 Task: Add a signature Louis Adams containing With gratitude and sincere wishes, Louis Adams to email address softage.3@softage.net and add a folder Sales forecasts
Action: Mouse moved to (184, 134)
Screenshot: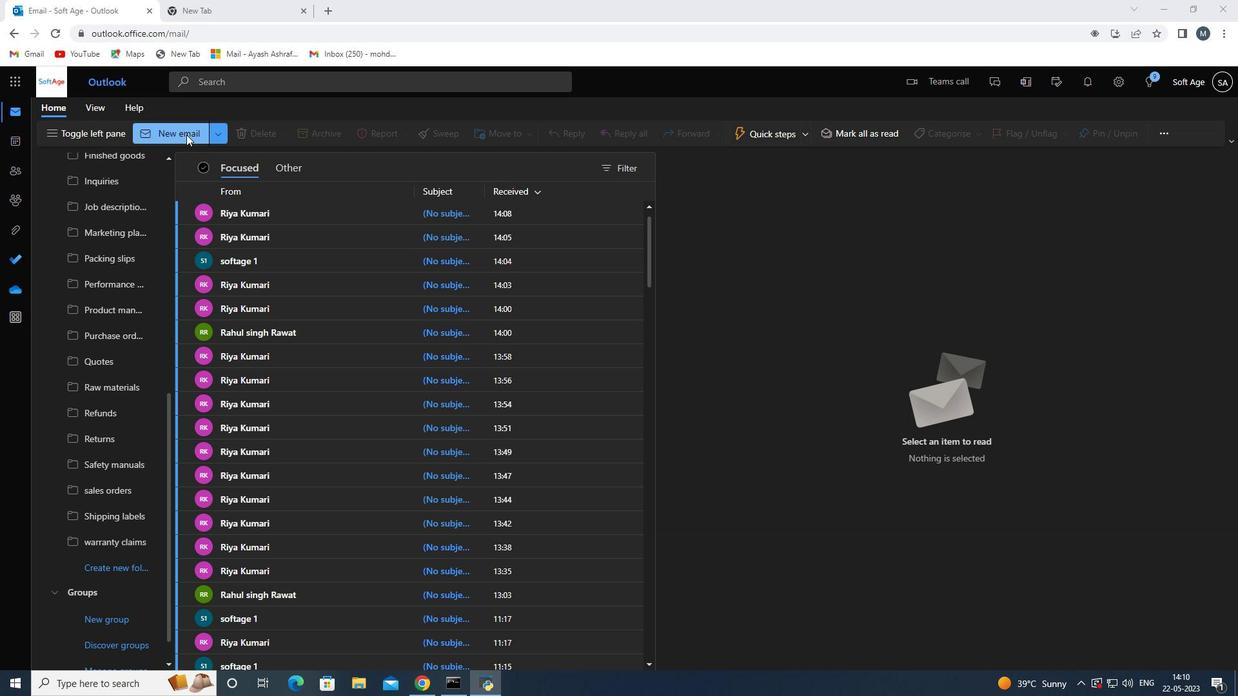 
Action: Mouse pressed left at (184, 134)
Screenshot: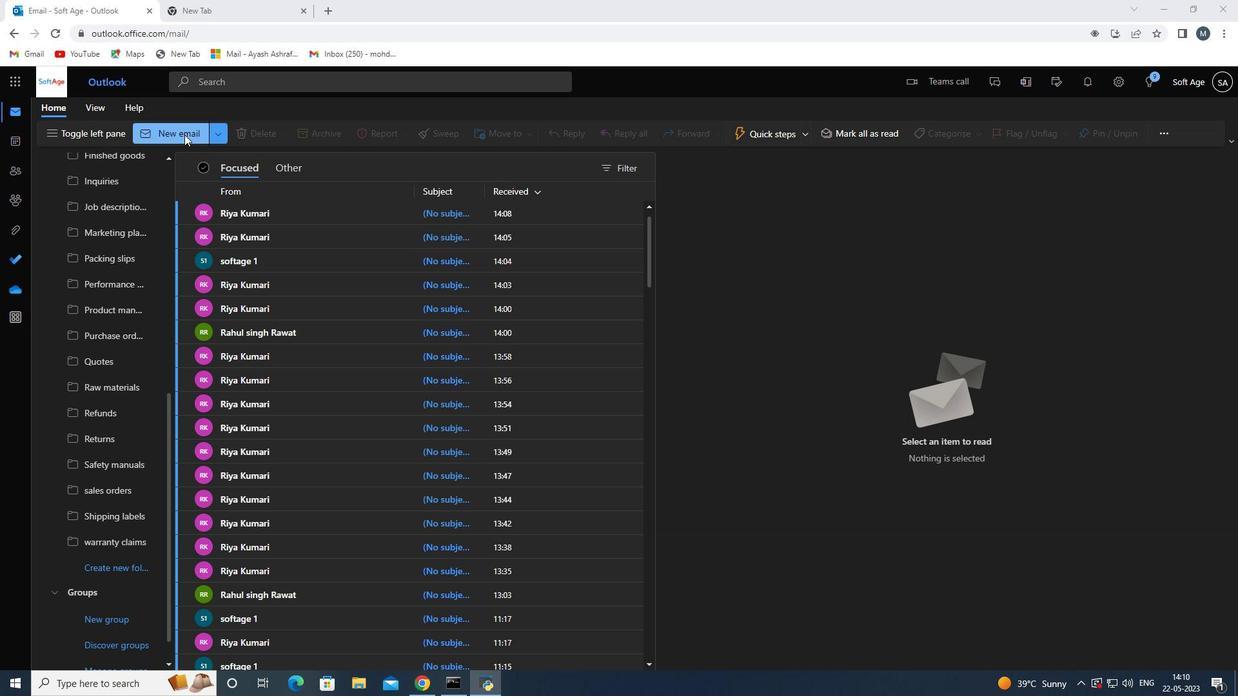 
Action: Mouse moved to (867, 135)
Screenshot: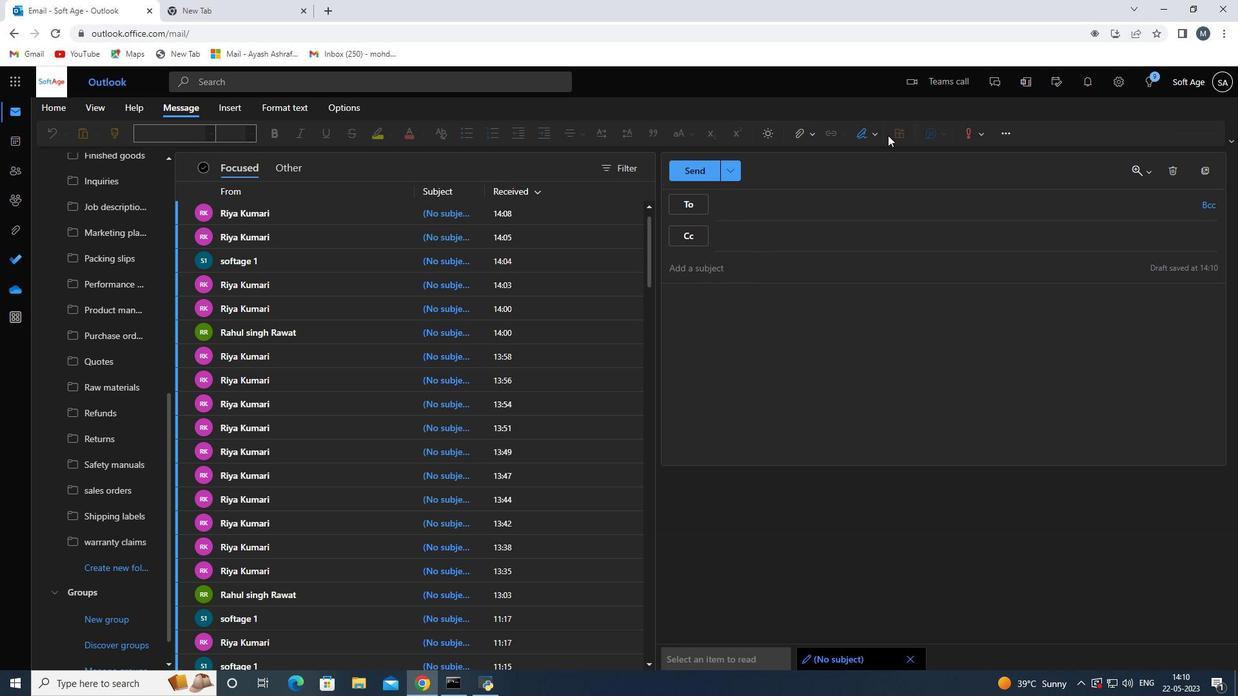 
Action: Mouse pressed left at (867, 135)
Screenshot: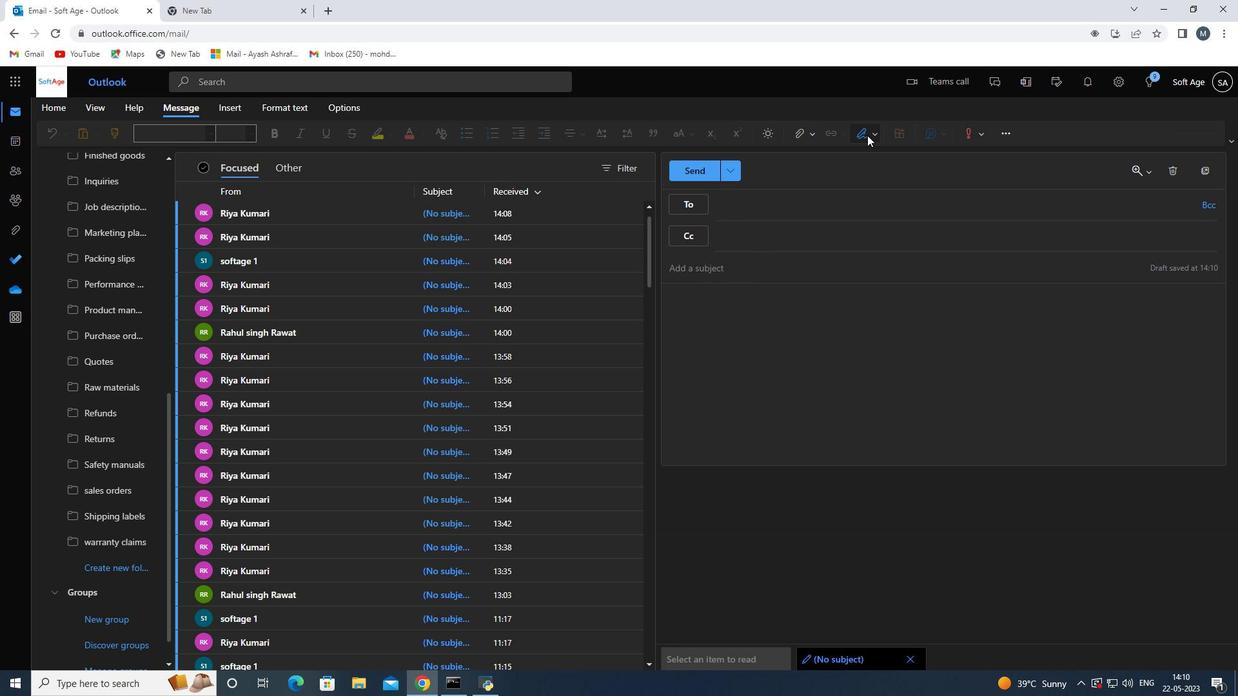 
Action: Mouse moved to (853, 182)
Screenshot: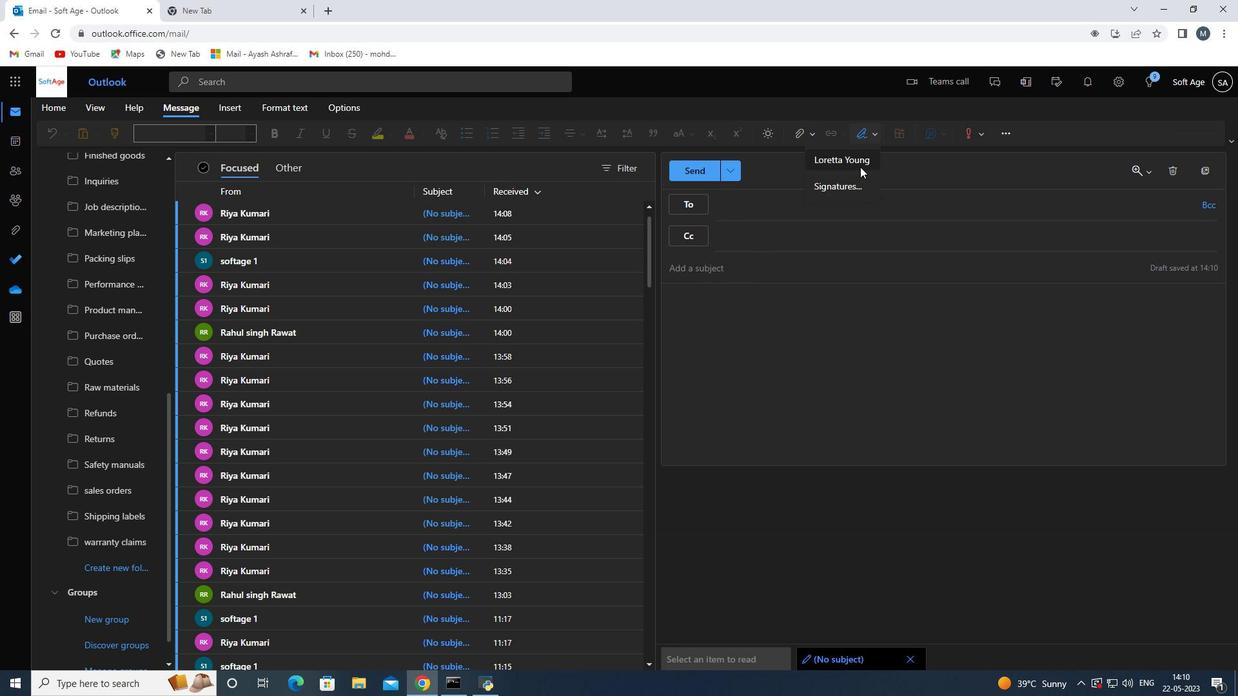 
Action: Mouse pressed left at (853, 182)
Screenshot: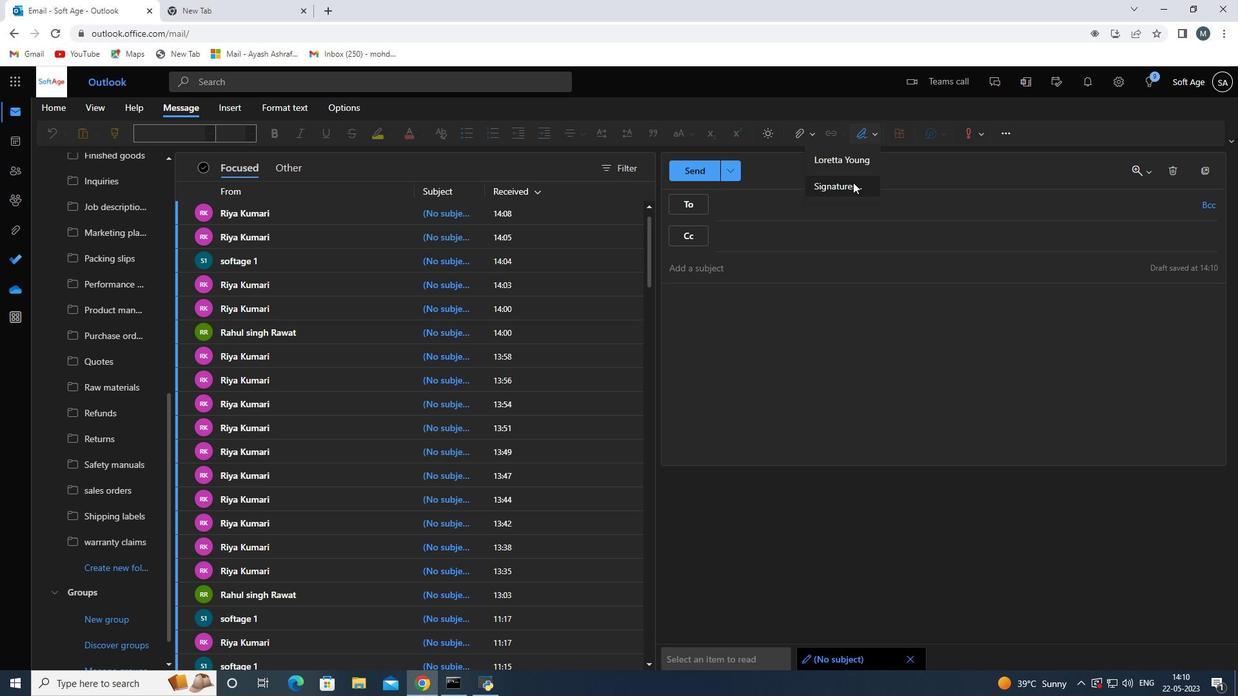 
Action: Mouse moved to (892, 217)
Screenshot: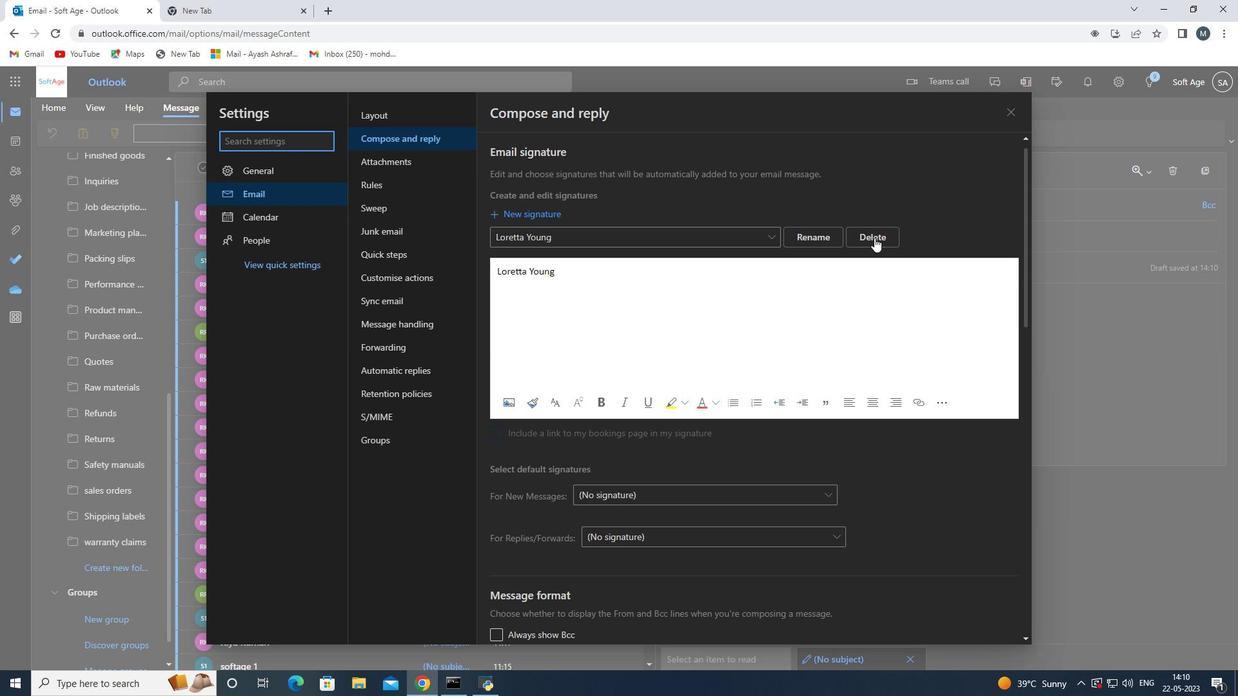 
Action: Mouse pressed left at (892, 217)
Screenshot: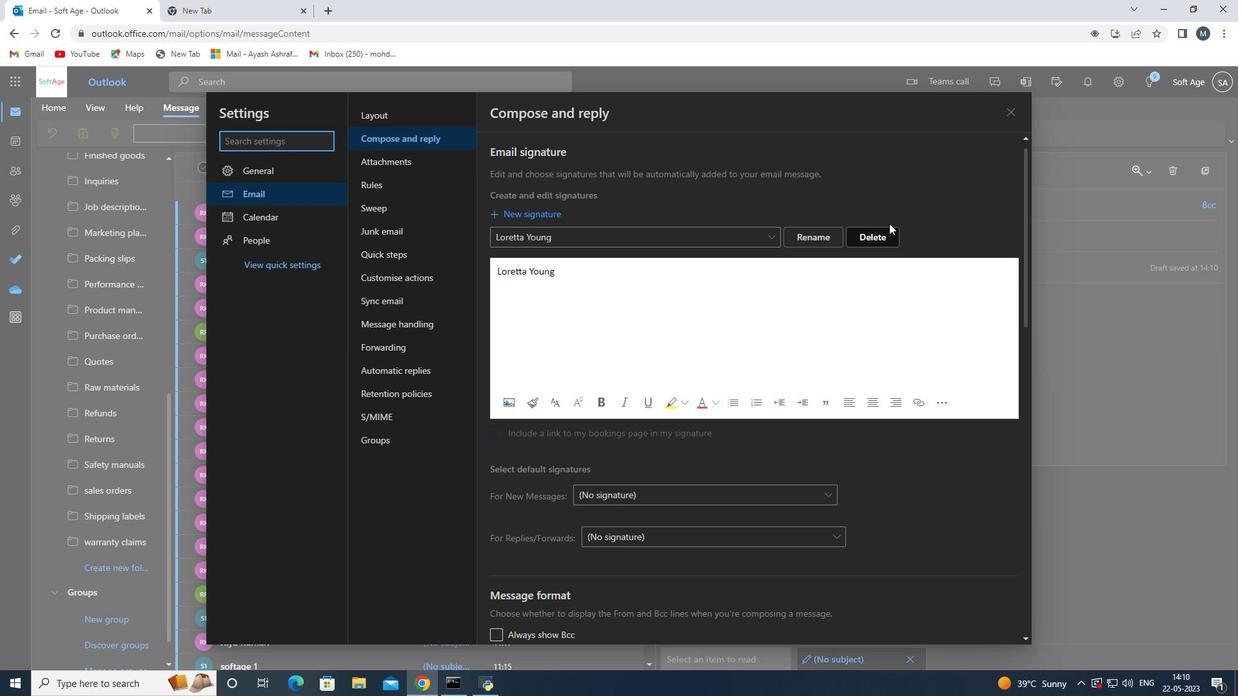 
Action: Mouse moved to (878, 237)
Screenshot: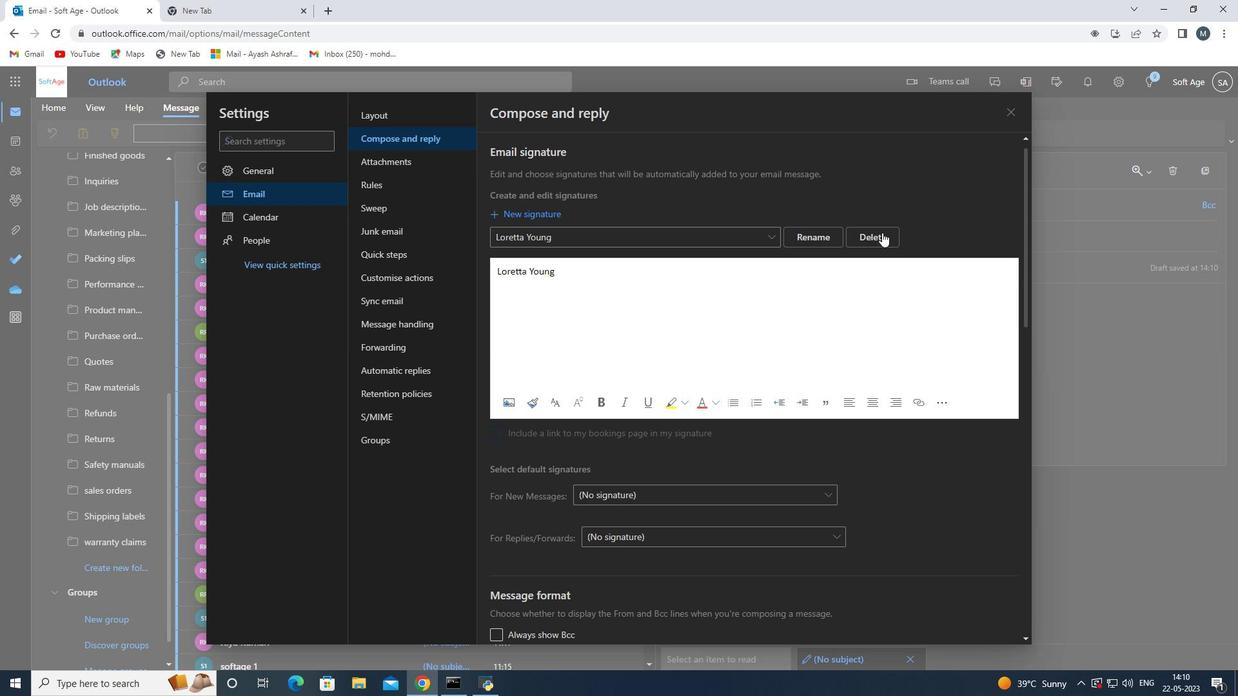 
Action: Mouse pressed left at (878, 237)
Screenshot: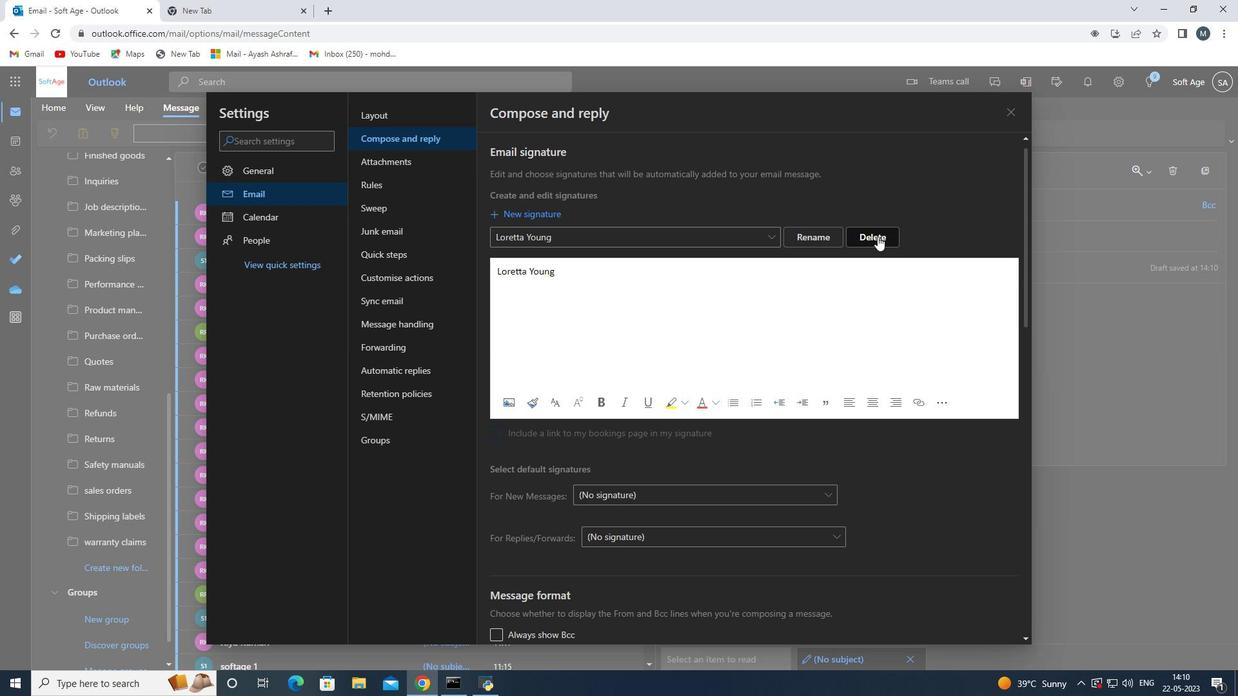 
Action: Mouse moved to (547, 214)
Screenshot: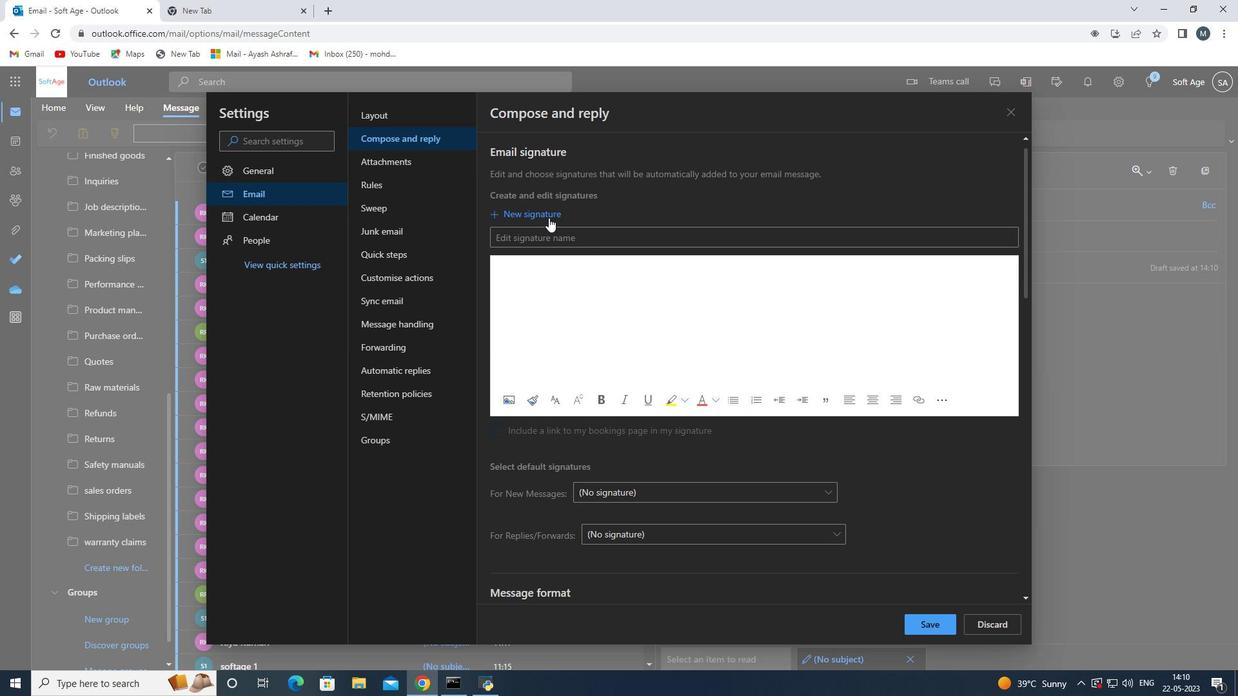 
Action: Mouse pressed left at (547, 214)
Screenshot: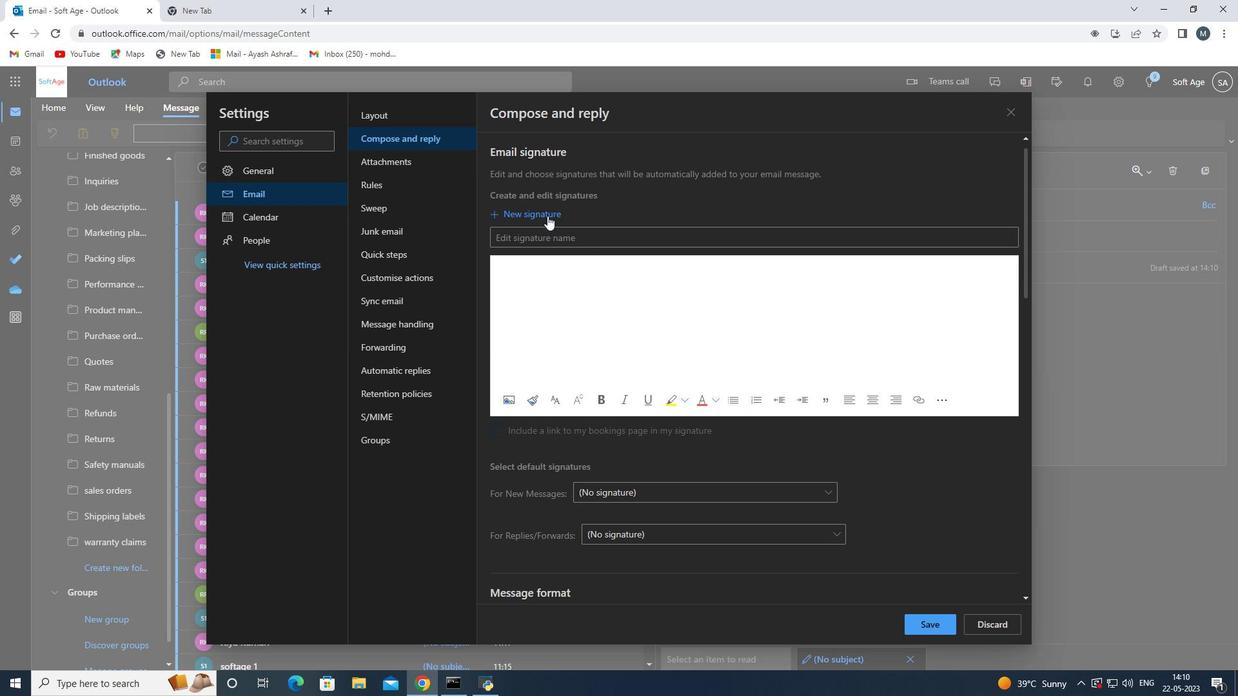
Action: Mouse moved to (545, 233)
Screenshot: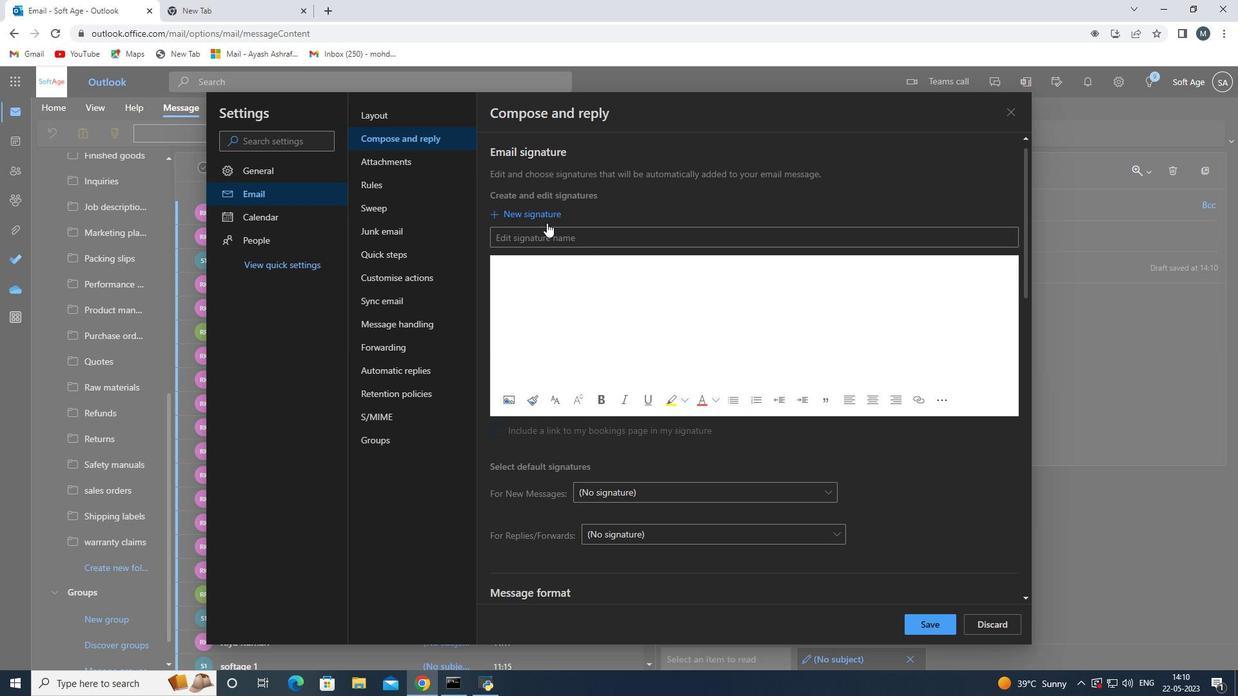 
Action: Mouse pressed left at (545, 233)
Screenshot: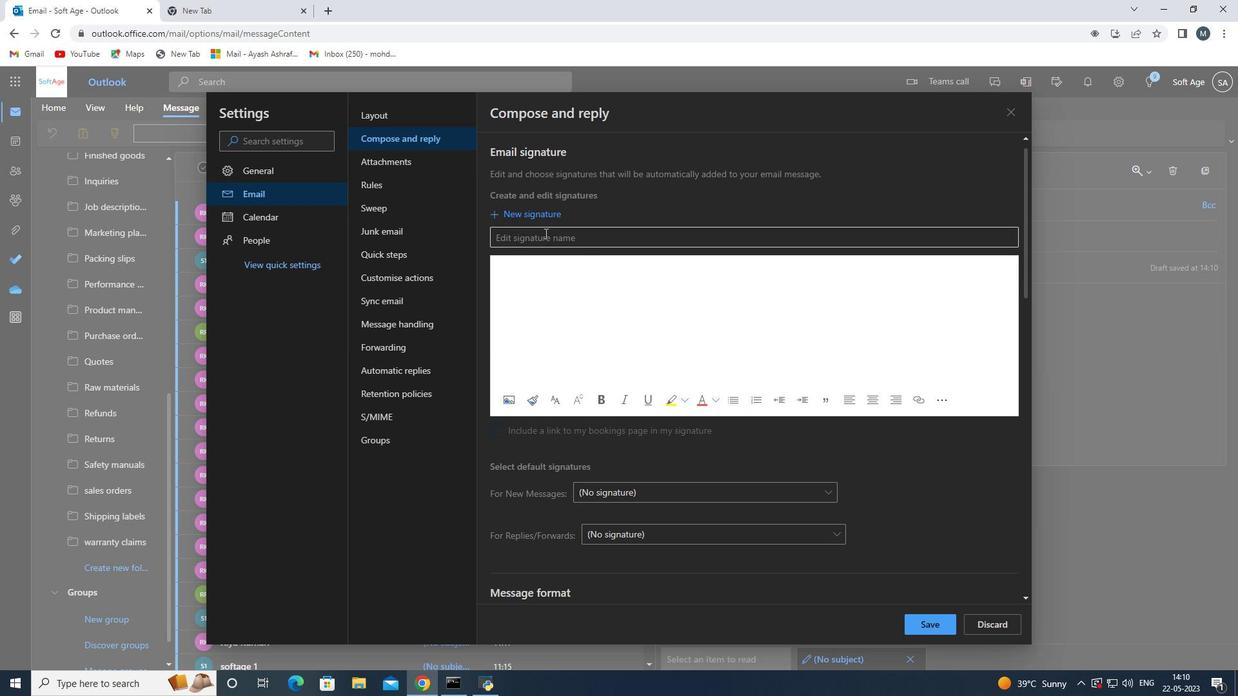 
Action: Key pressed <Key.shift>Louis<Key.space><Key.shift><Key.shift><Key.shift><Key.shift><Key.shift><Key.shift><Key.shift><Key.shift><Key.shift><Key.shift><Key.shift>Adams<Key.space>
Screenshot: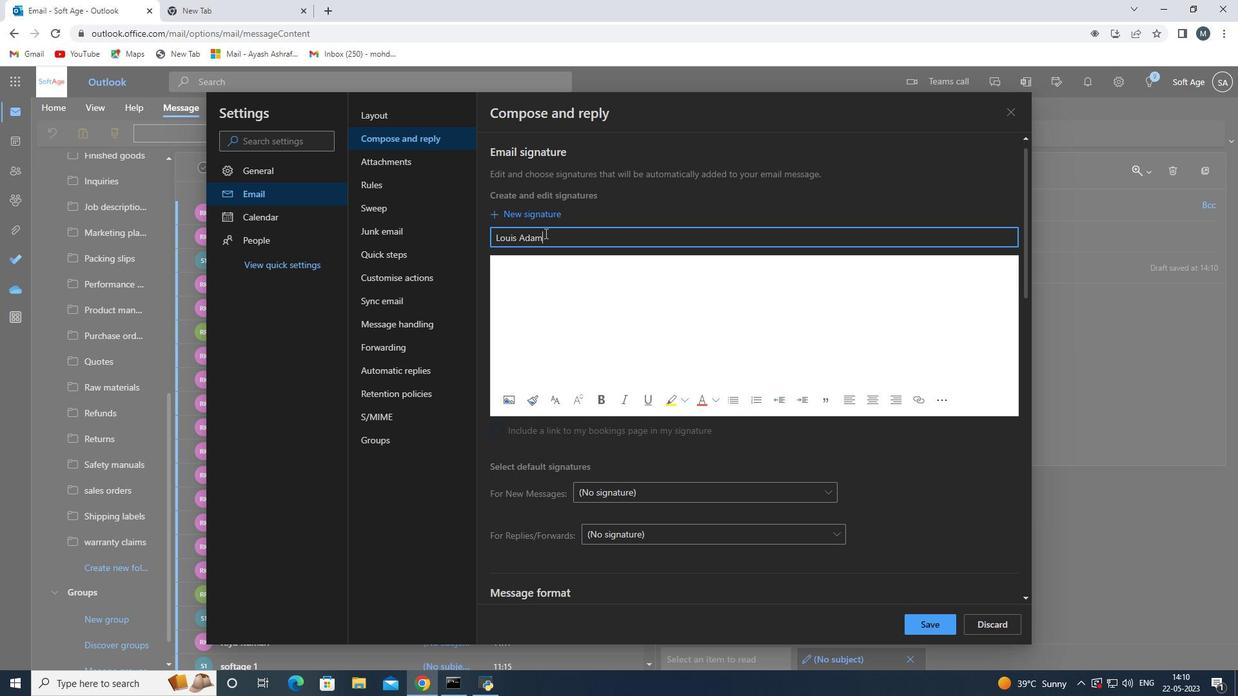
Action: Mouse moved to (538, 279)
Screenshot: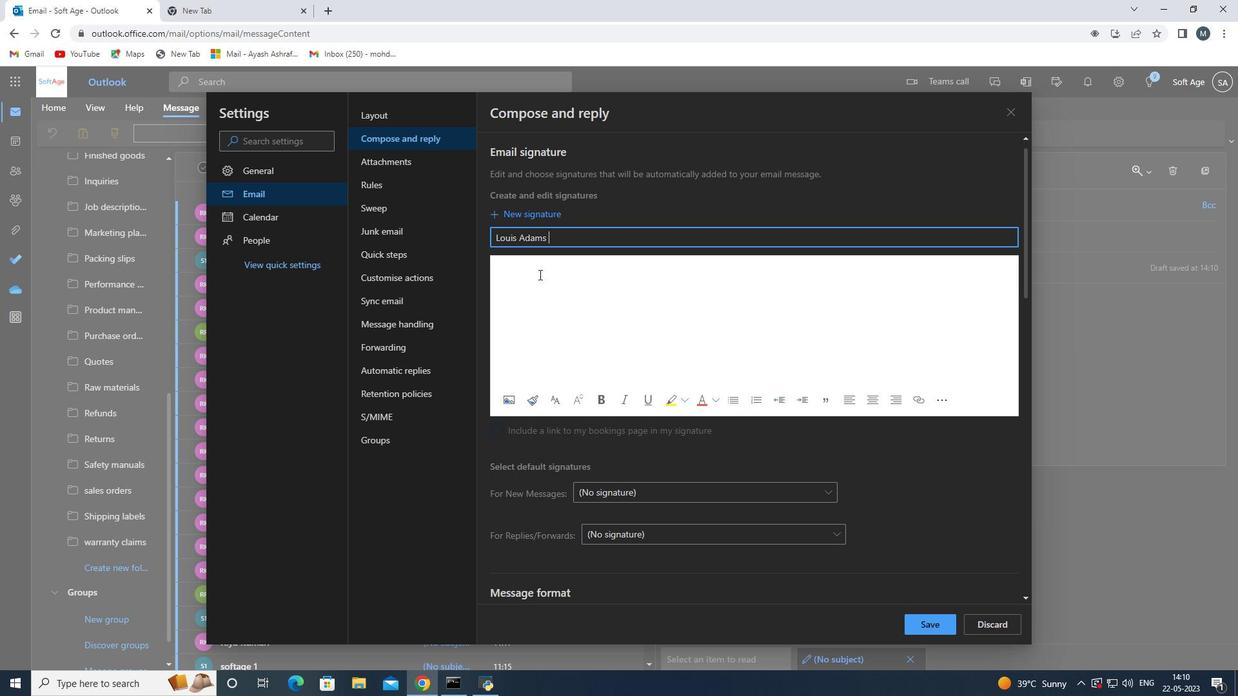 
Action: Mouse pressed left at (538, 279)
Screenshot: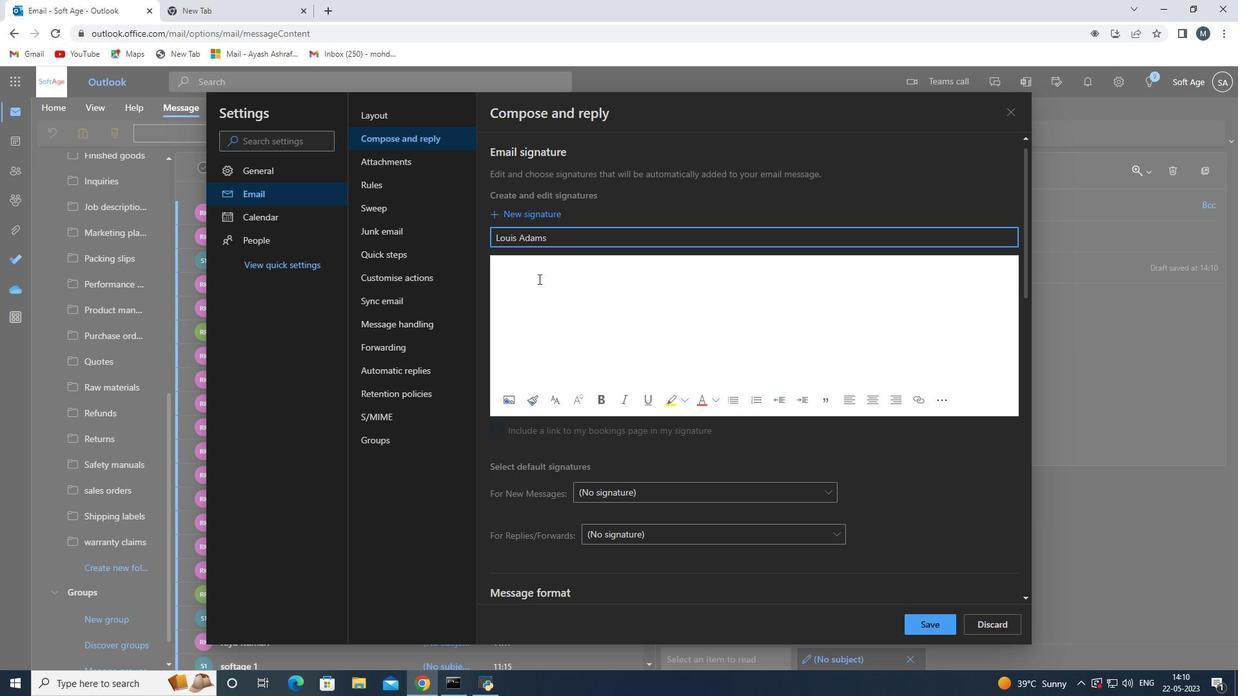 
Action: Mouse moved to (538, 279)
Screenshot: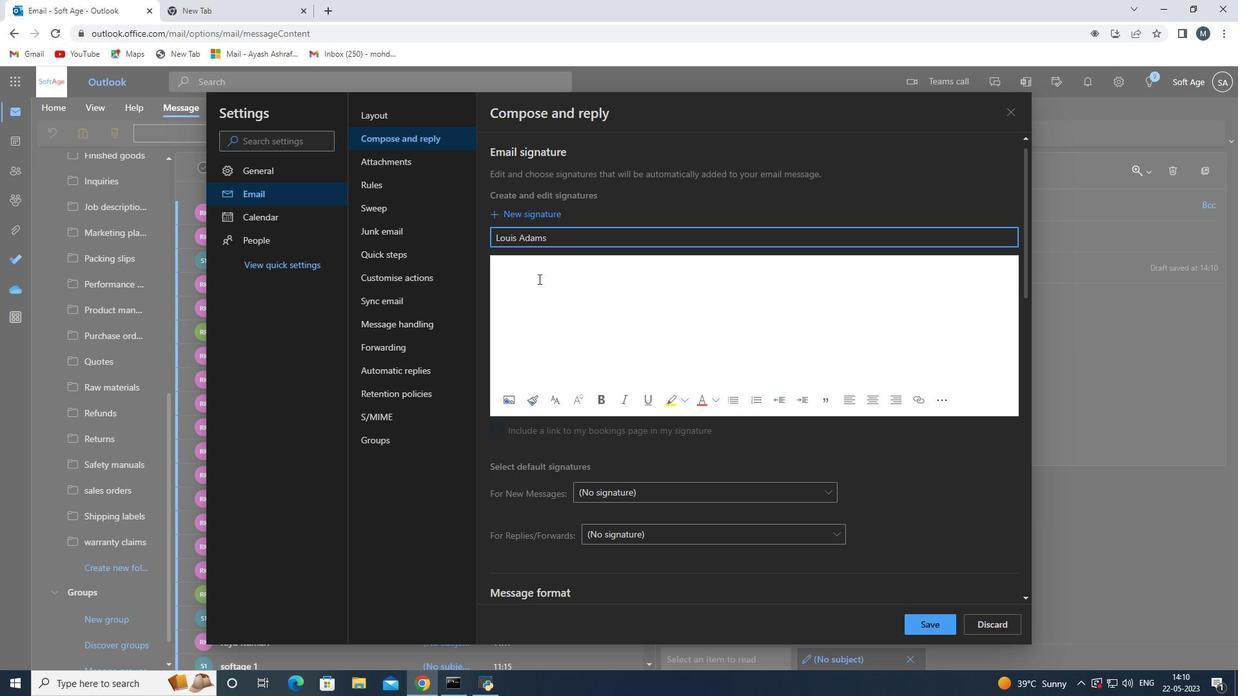 
Action: Key pressed <Key.shift>louis<Key.space><Key.shift>Adams<Key.space>
Screenshot: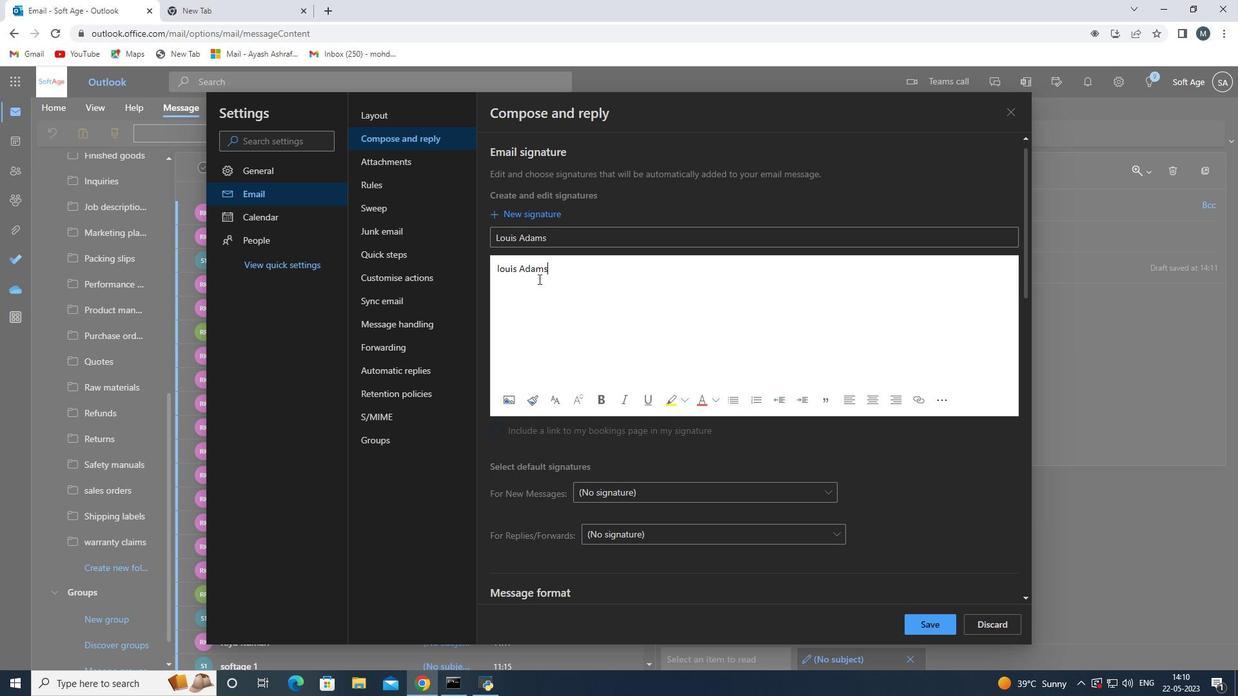 
Action: Mouse moved to (940, 620)
Screenshot: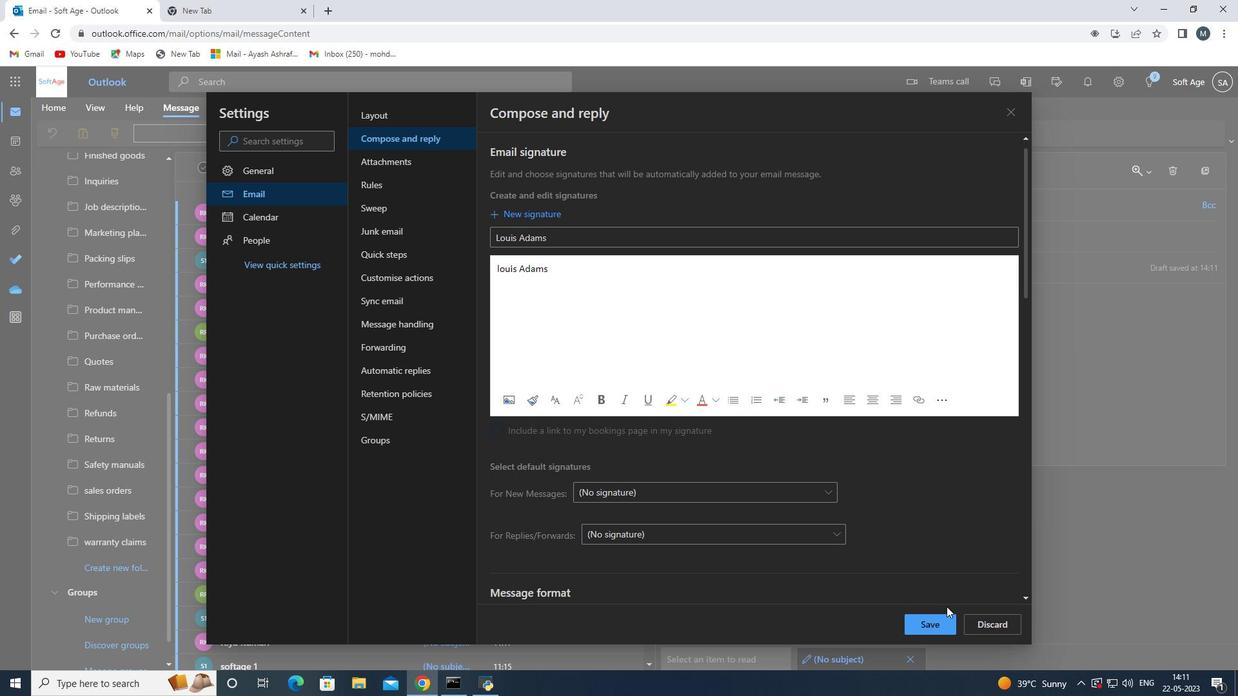 
Action: Mouse pressed left at (940, 620)
Screenshot: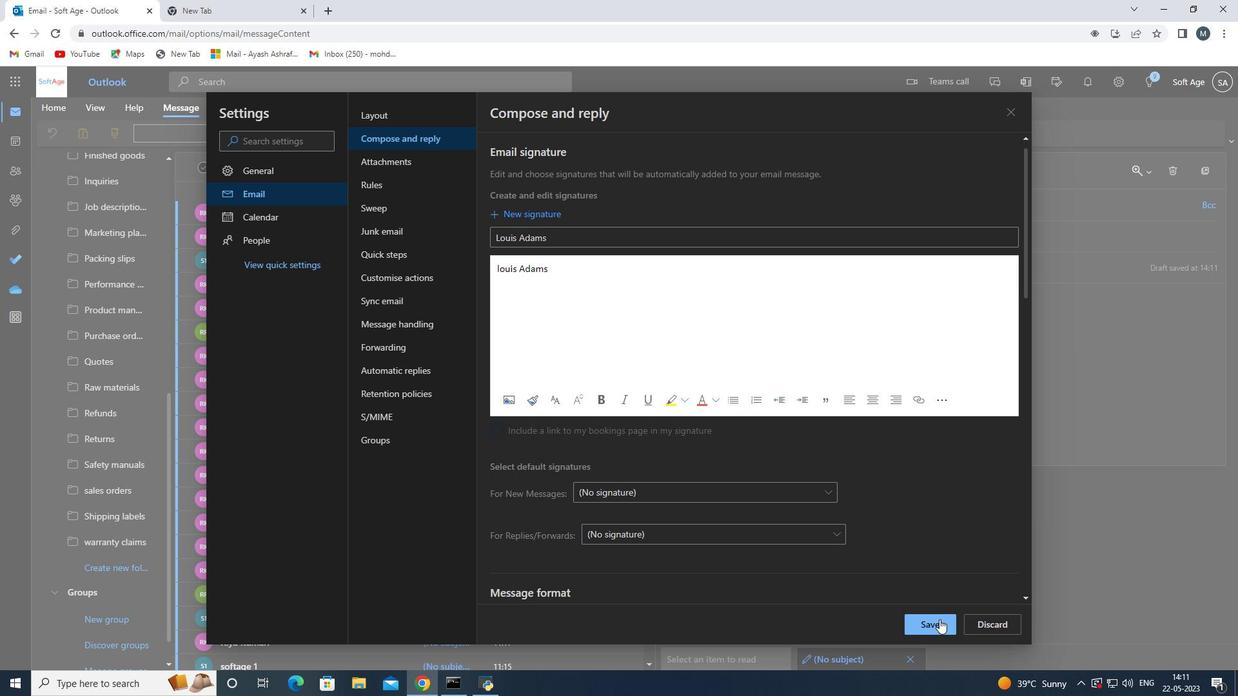 
Action: Mouse moved to (740, 298)
Screenshot: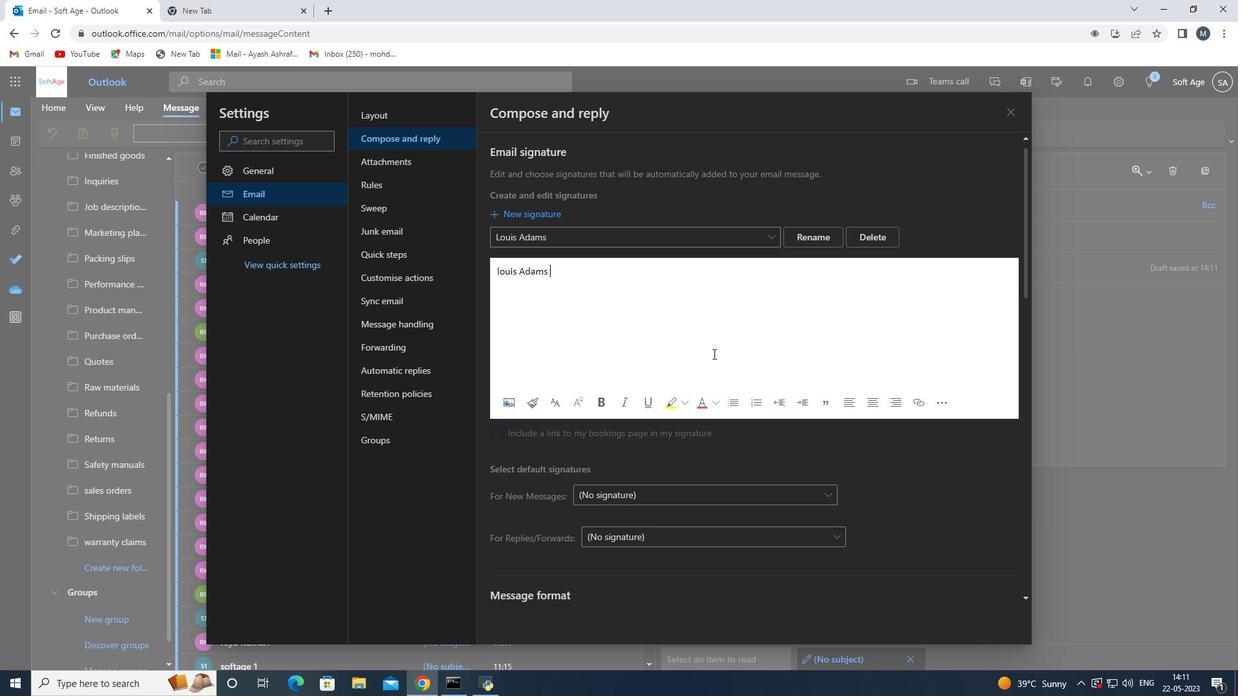 
Action: Mouse scrolled (710, 343) with delta (0, 0)
Screenshot: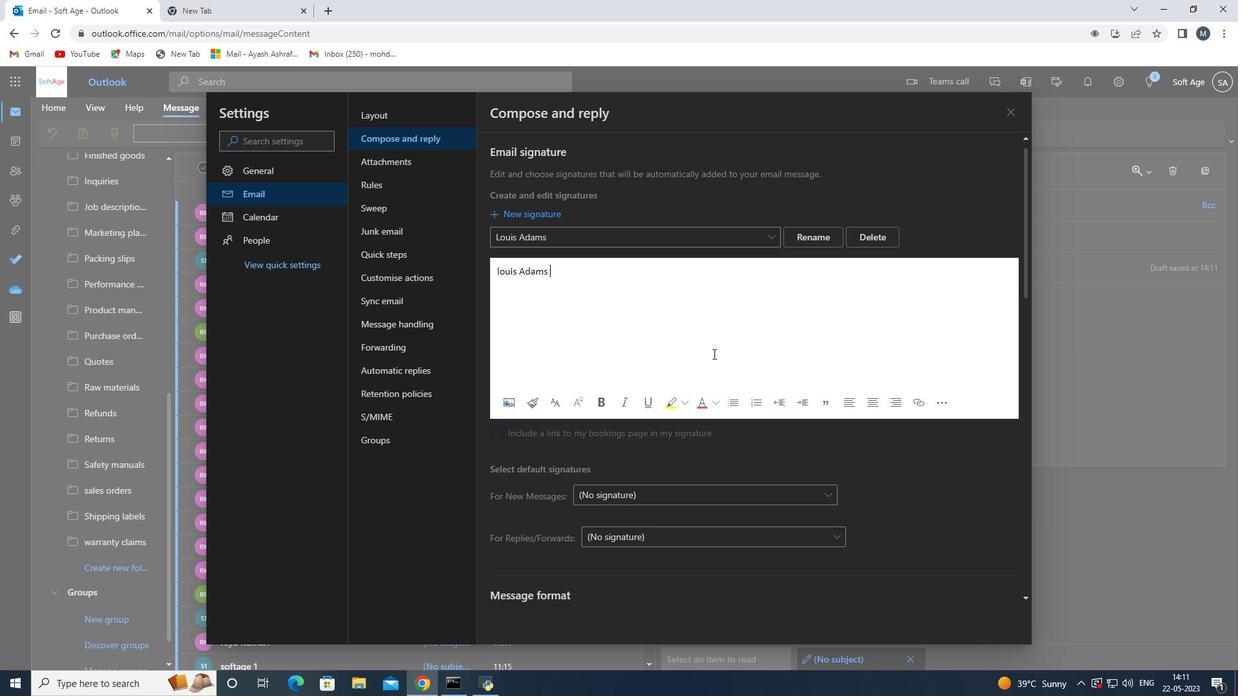 
Action: Mouse moved to (754, 289)
Screenshot: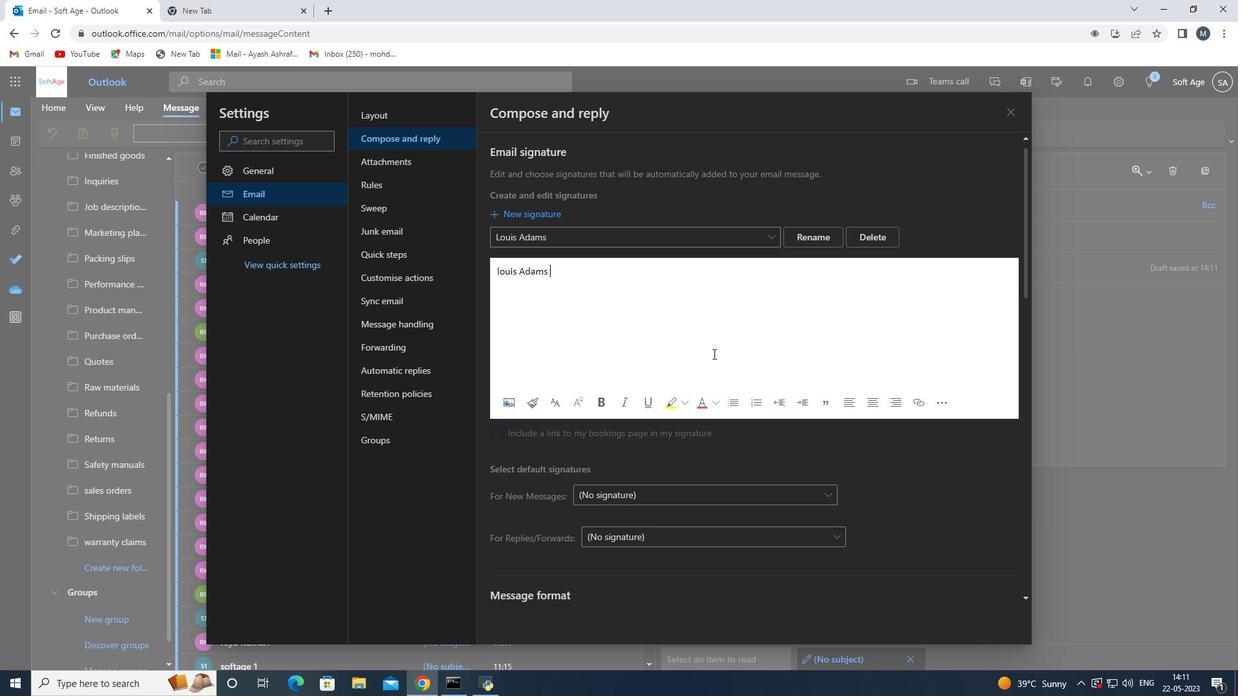 
Action: Mouse scrolled (710, 343) with delta (0, 0)
Screenshot: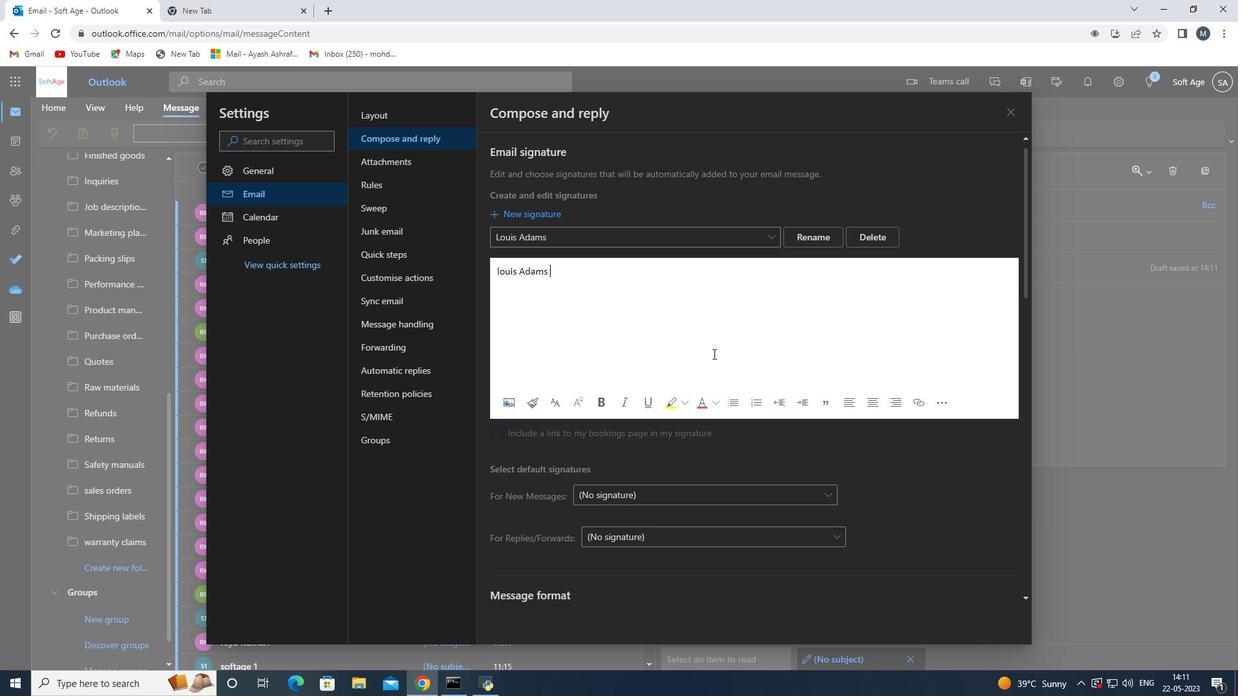 
Action: Mouse moved to (768, 283)
Screenshot: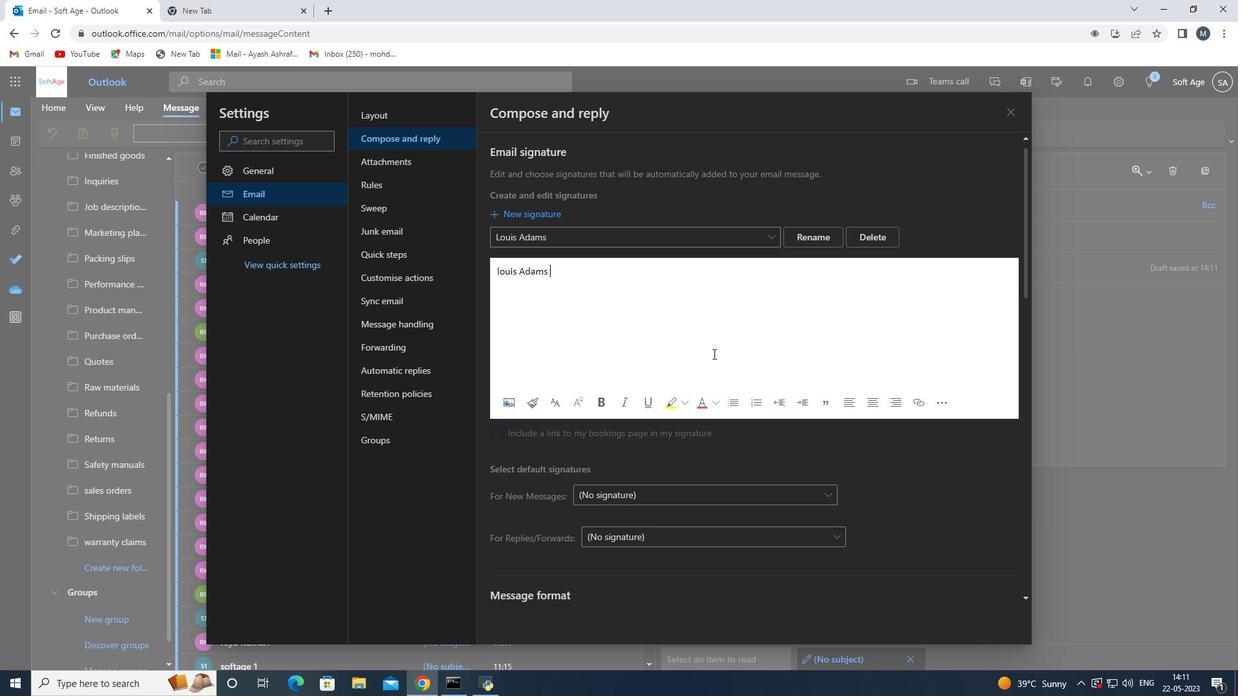 
Action: Mouse scrolled (710, 343) with delta (0, 0)
Screenshot: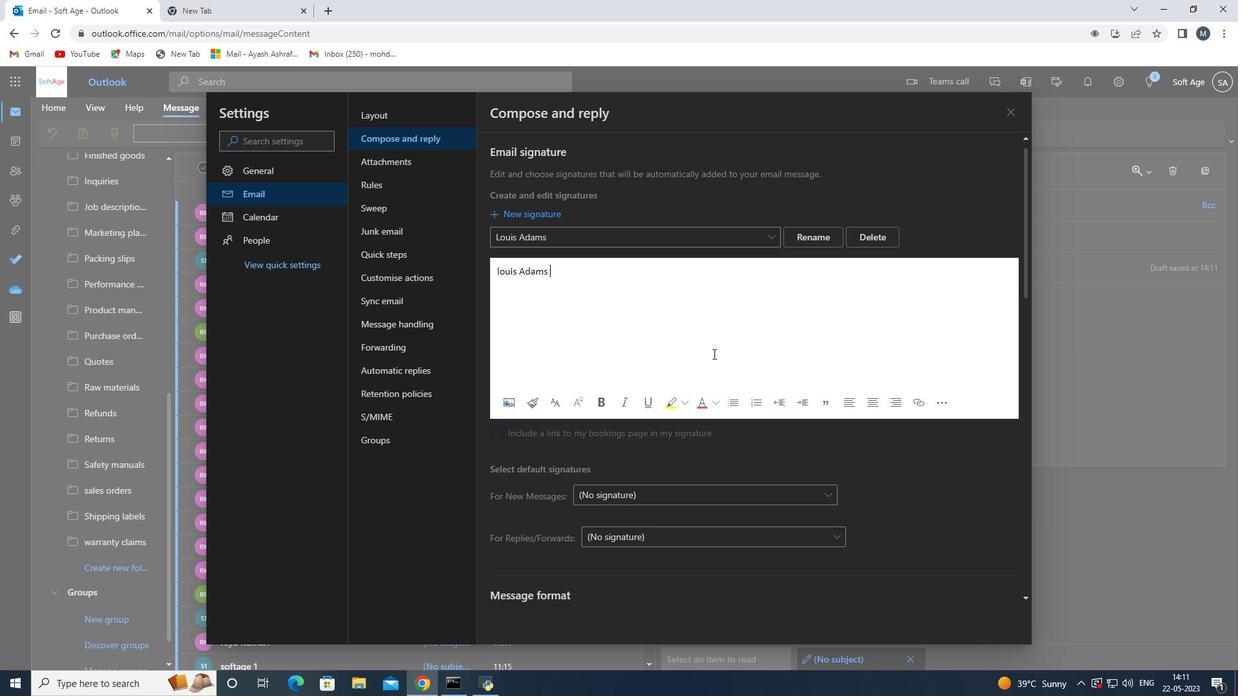 
Action: Mouse moved to (783, 278)
Screenshot: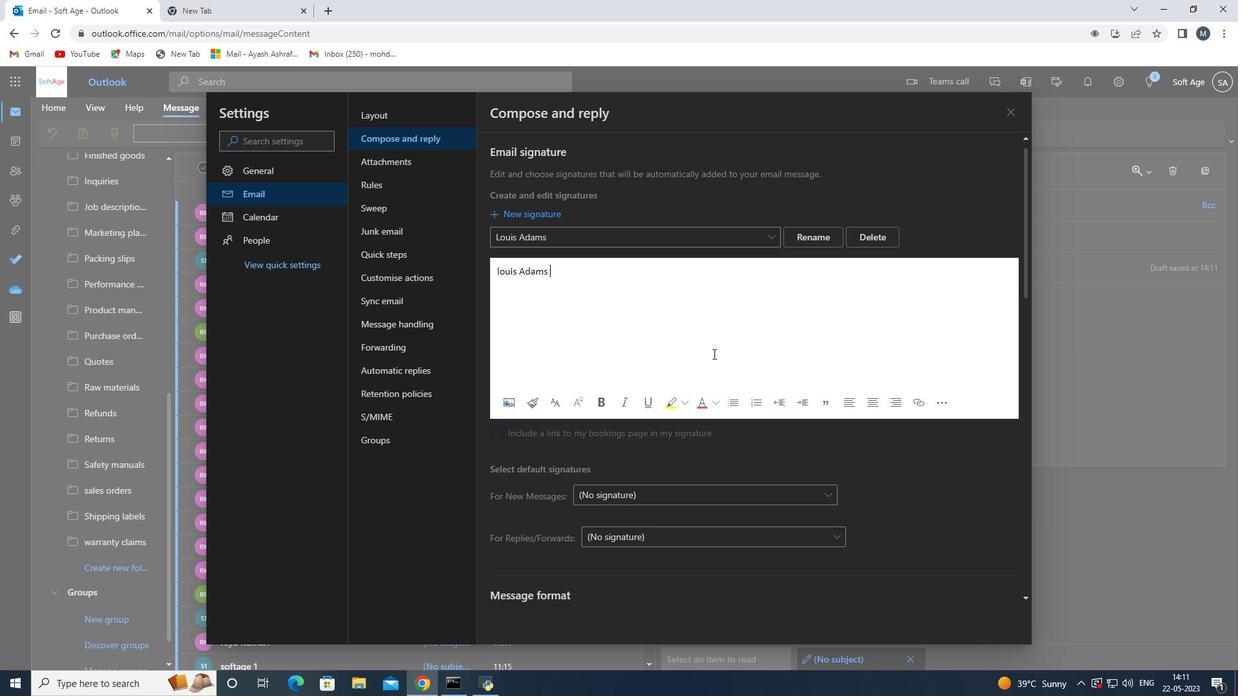 
Action: Mouse scrolled (710, 341) with delta (0, 0)
Screenshot: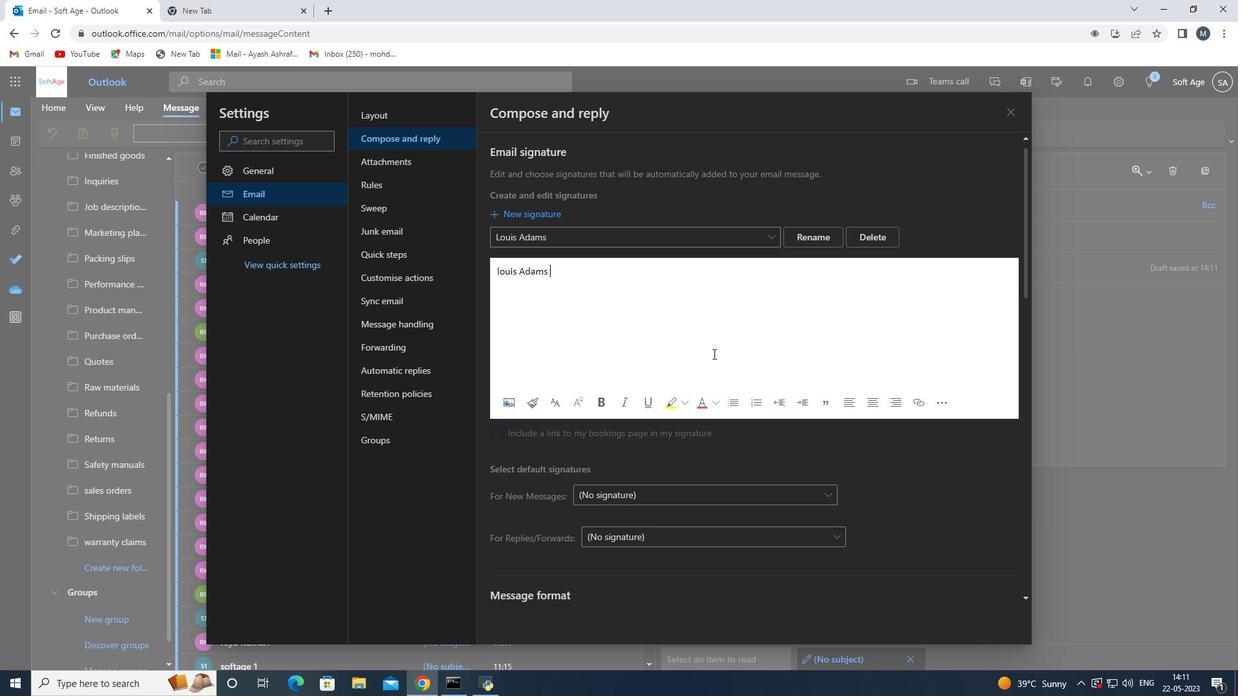 
Action: Mouse moved to (795, 274)
Screenshot: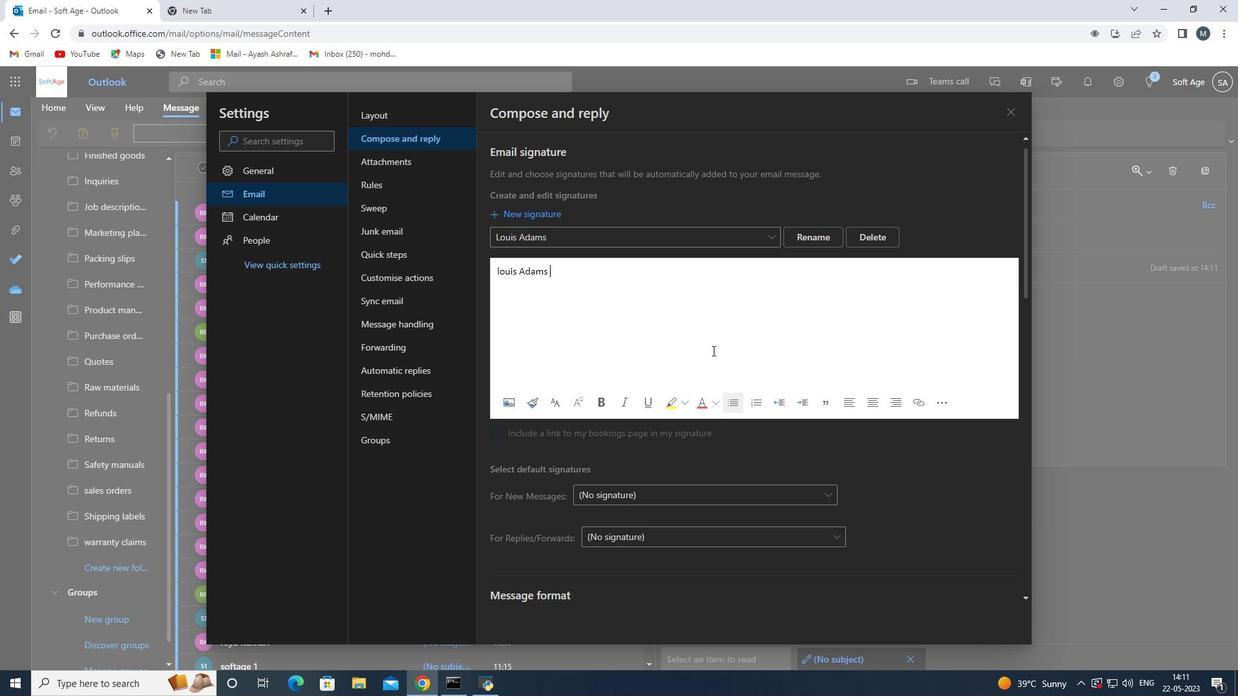 
Action: Mouse scrolled (712, 332) with delta (0, 0)
Screenshot: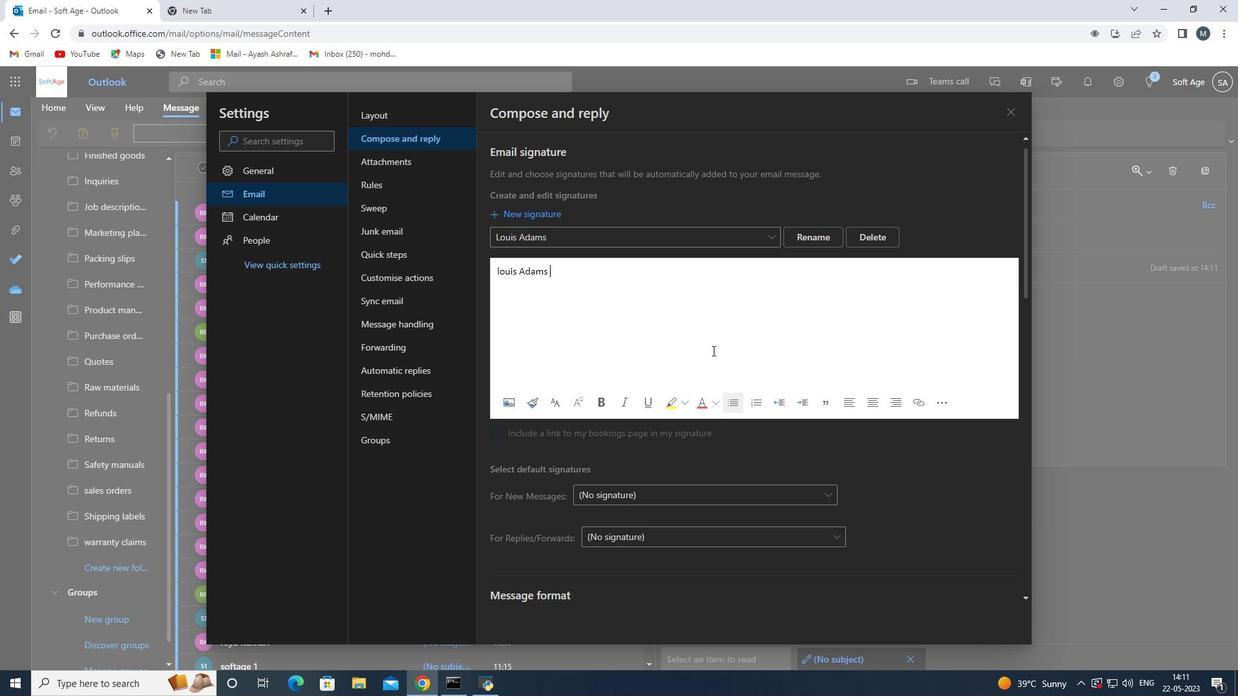 
Action: Mouse moved to (1010, 112)
Screenshot: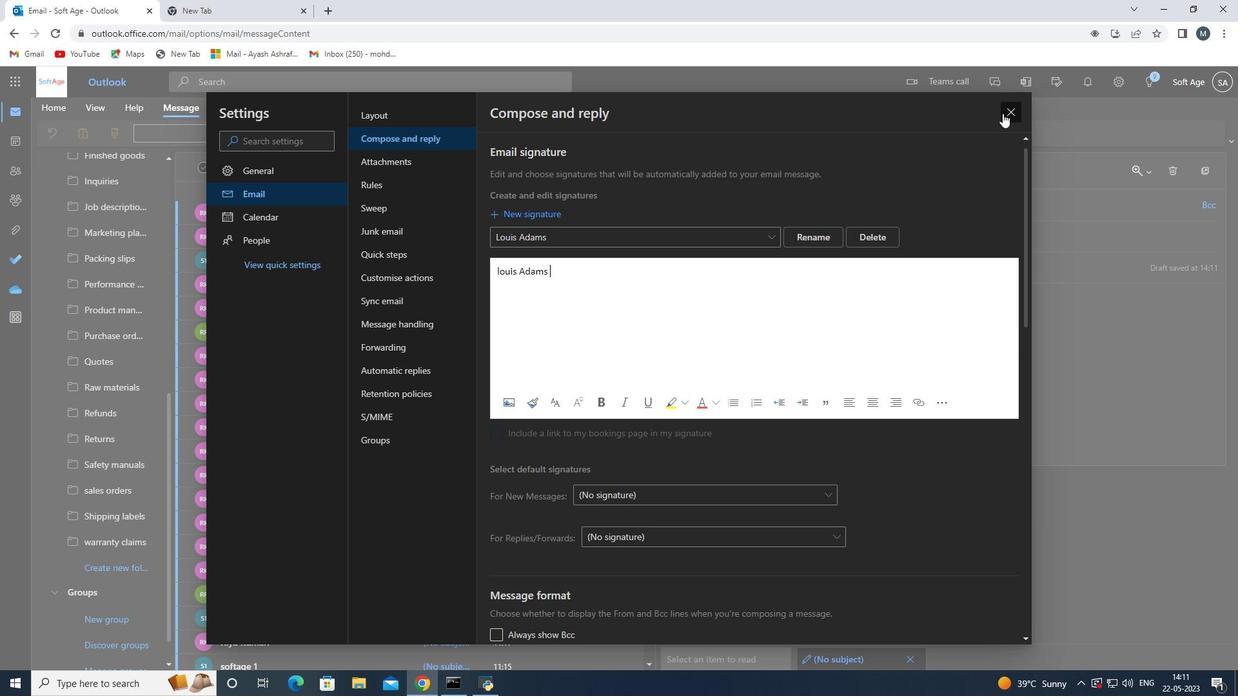 
Action: Mouse pressed left at (1010, 112)
Screenshot: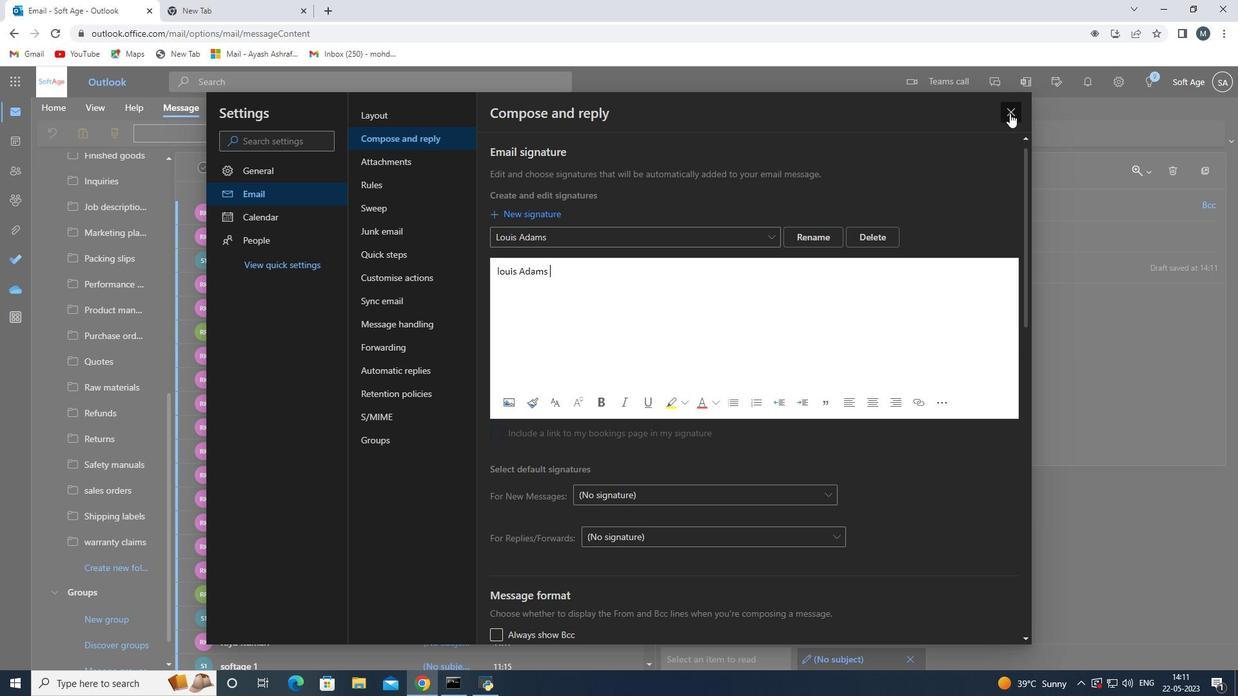 
Action: Mouse moved to (714, 298)
Screenshot: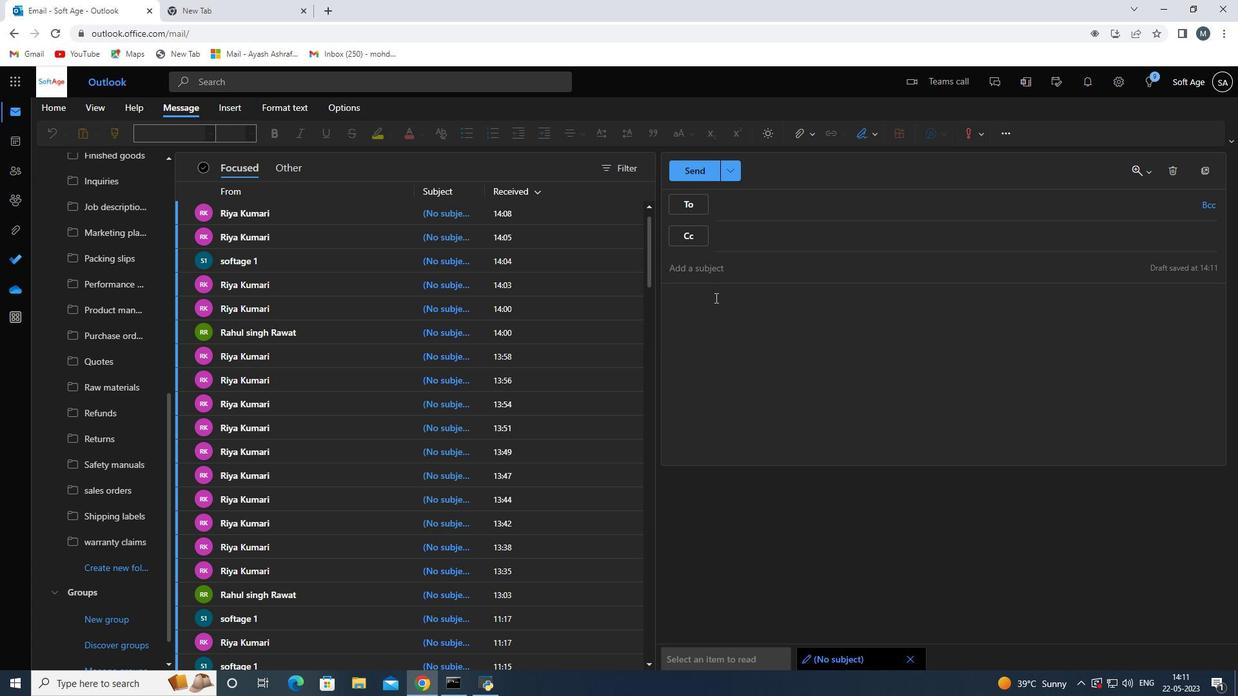 
Action: Mouse pressed left at (714, 298)
Screenshot: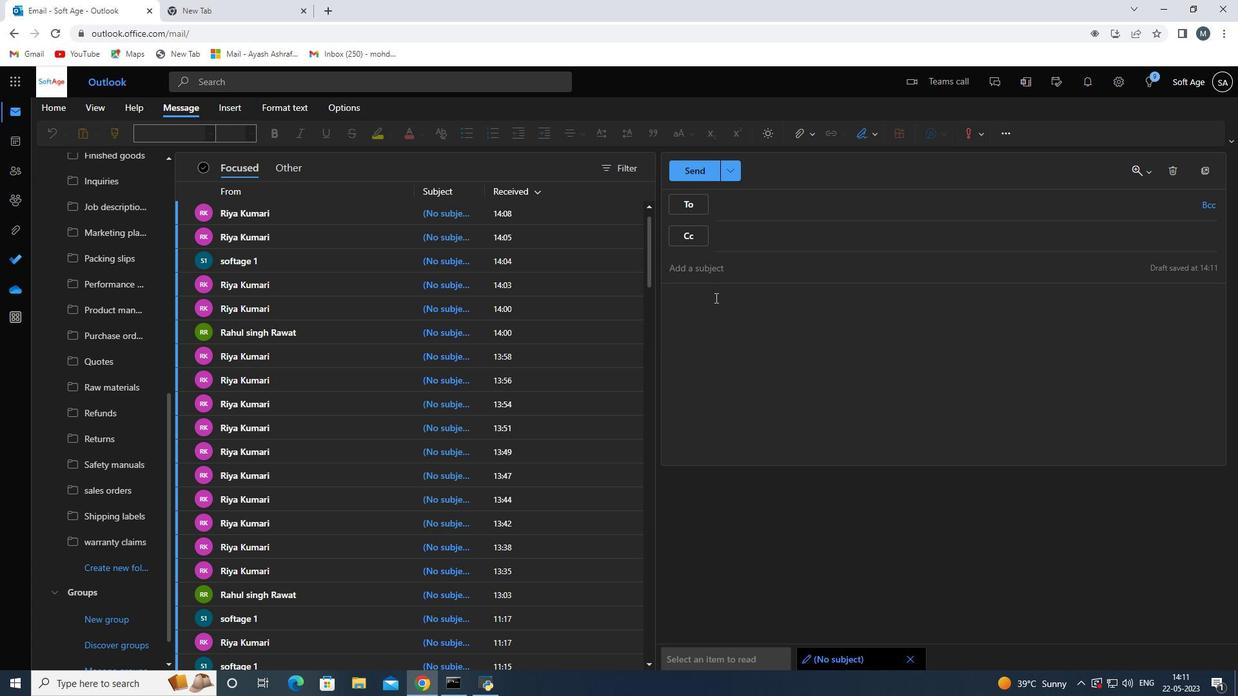 
Action: Mouse moved to (712, 296)
Screenshot: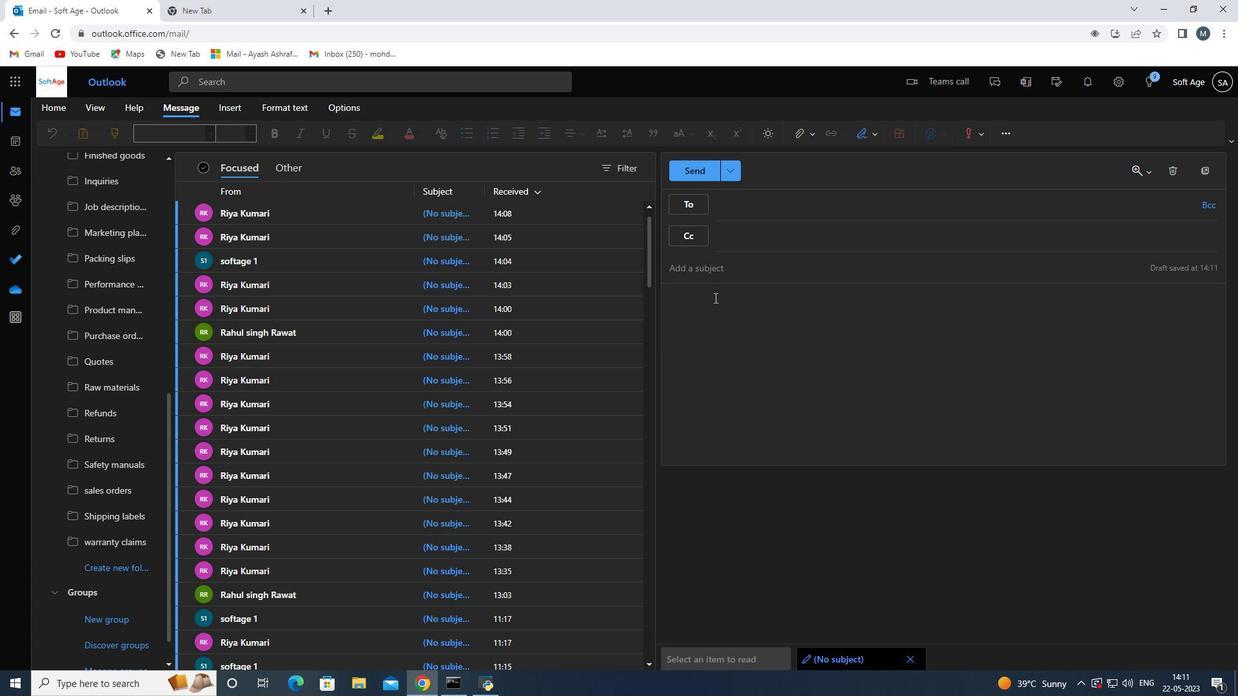 
Action: Key pressed <Key.shift><Key.shift><Key.shift><Key.shift><Key.shift><Key.shift><Key.shift><Key.shift><Key.shift><Key.shift><Key.shift><Key.shift><Key.shift><Key.shift><Key.shift><Key.shift><Key.shift><Key.shift><Key.shift><Key.shift><Key.shift><Key.shift><Key.shift><Key.shift><Key.shift><Key.shift><Key.shift><Key.shift><Key.shift><Key.shift><Key.shift><Key.shift><Key.shift><Key.shift><Key.shift><Key.shift><Key.shift><Key.shift><Key.shift><Key.shift><Key.shift><Key.shift><Key.shift><Key.shift><Key.shift><Key.shift><Key.shift><Key.shift><Key.shift><Key.shift><Key.shift><Key.shift><Key.shift><Key.shift><Key.shift><Key.shift><Key.shift><Key.shift><Key.shift><Key.shift><Key.shift><Key.shift><Key.shift><Key.shift><Key.shift><Key.shift><Key.shift><Key.shift><Key.shift><Key.shift><Key.shift><Key.shift><Key.shift><Key.shift><Key.shift><Key.shift><Key.shift><Key.shift><Key.shift><Key.shift><Key.shift><Key.shift><Key.shift><Key.shift><Key.shift><Key.shift><Key.shift><Key.shift><Key.shift><Key.shift>Gratitude<Key.space>and<Key.space>sincere<Key.space>wisj<Key.backspace>hes<Key.space>
Screenshot: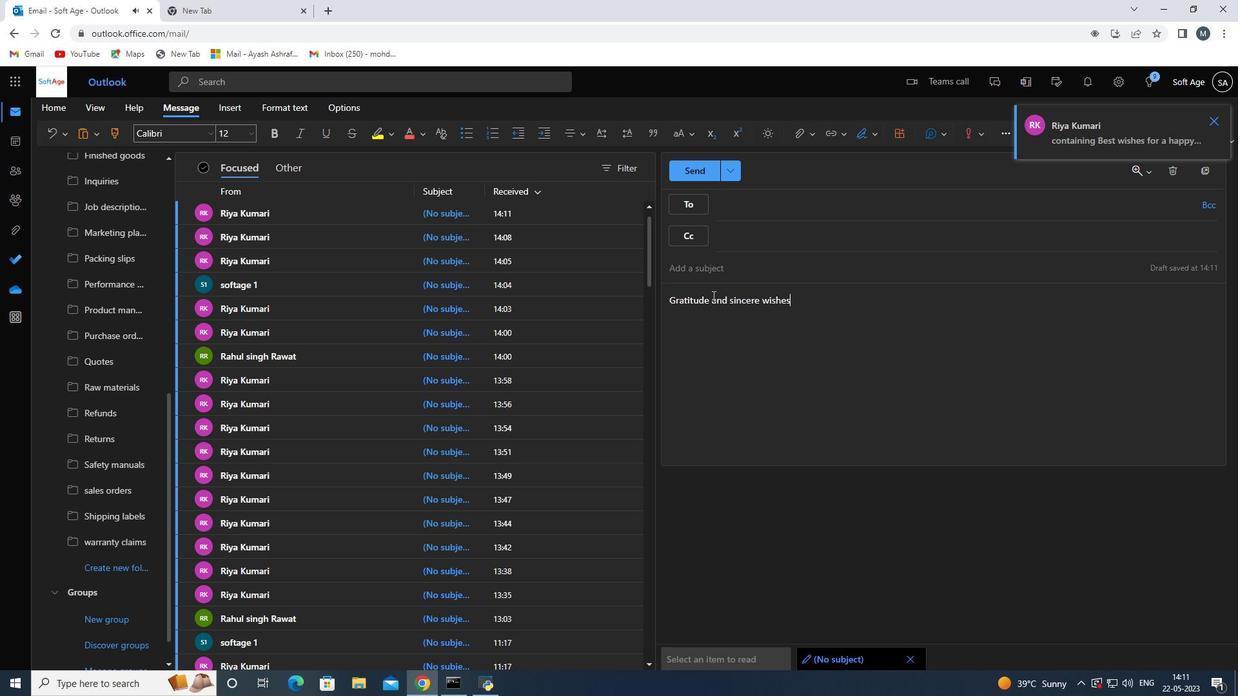 
Action: Mouse moved to (875, 137)
Screenshot: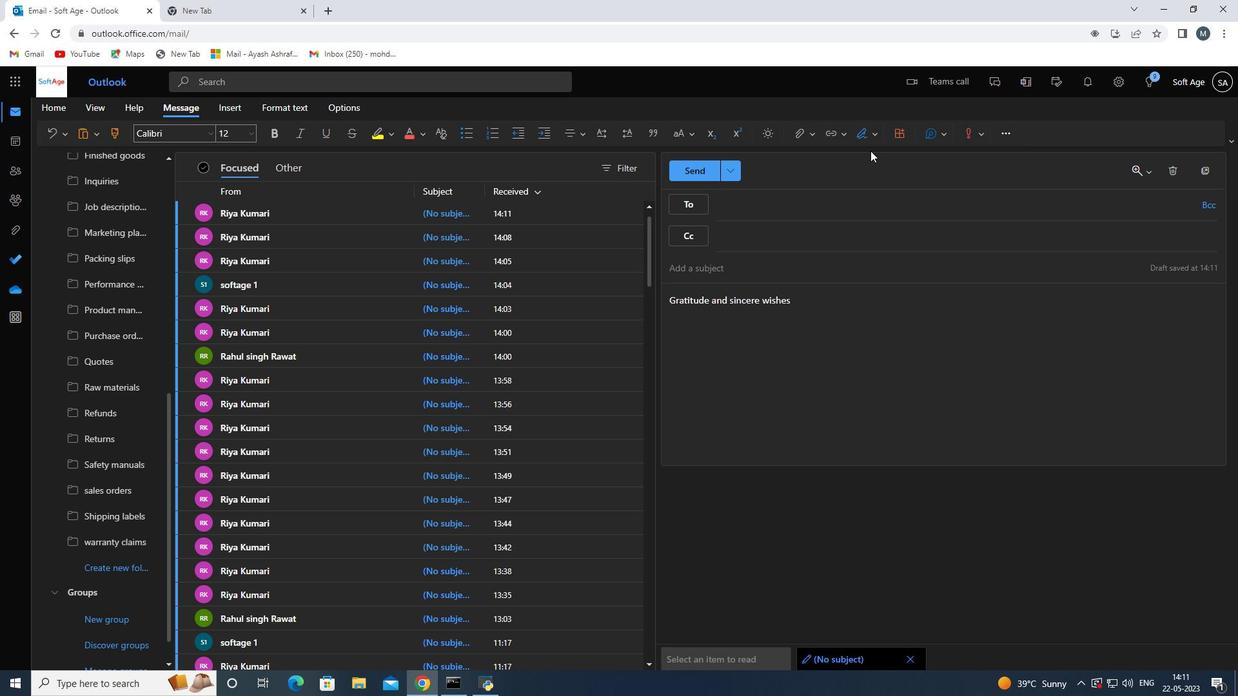 
Action: Mouse pressed left at (875, 137)
Screenshot: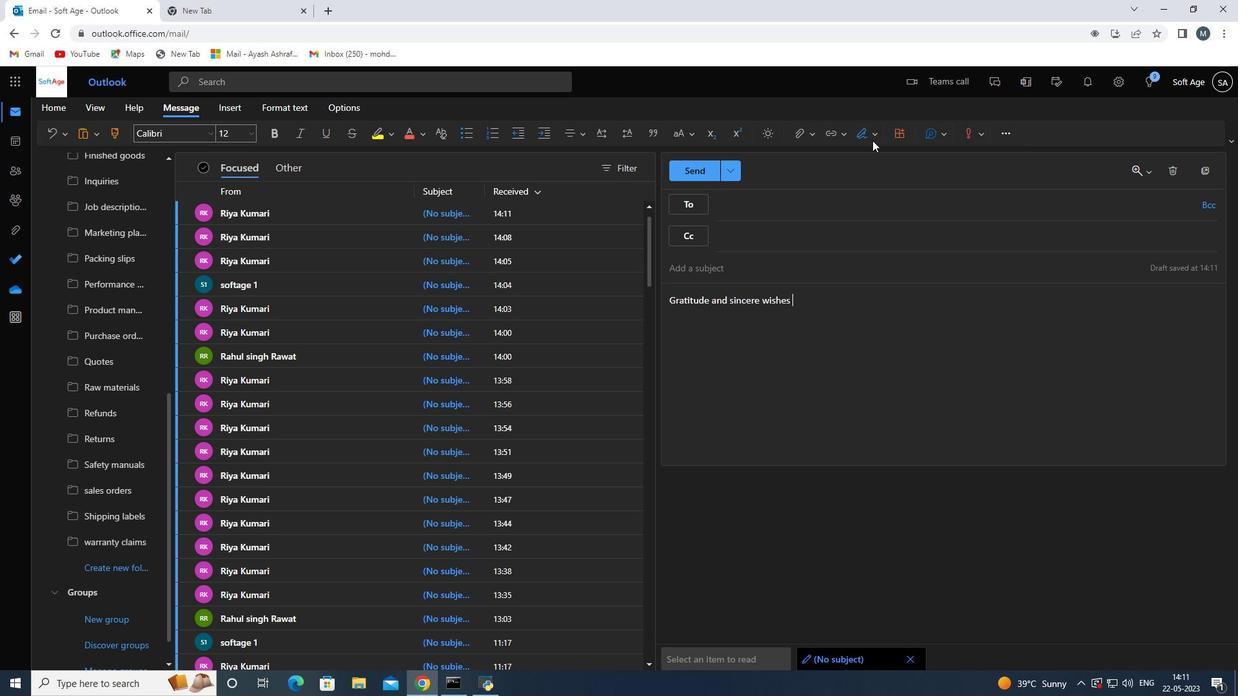 
Action: Mouse moved to (852, 163)
Screenshot: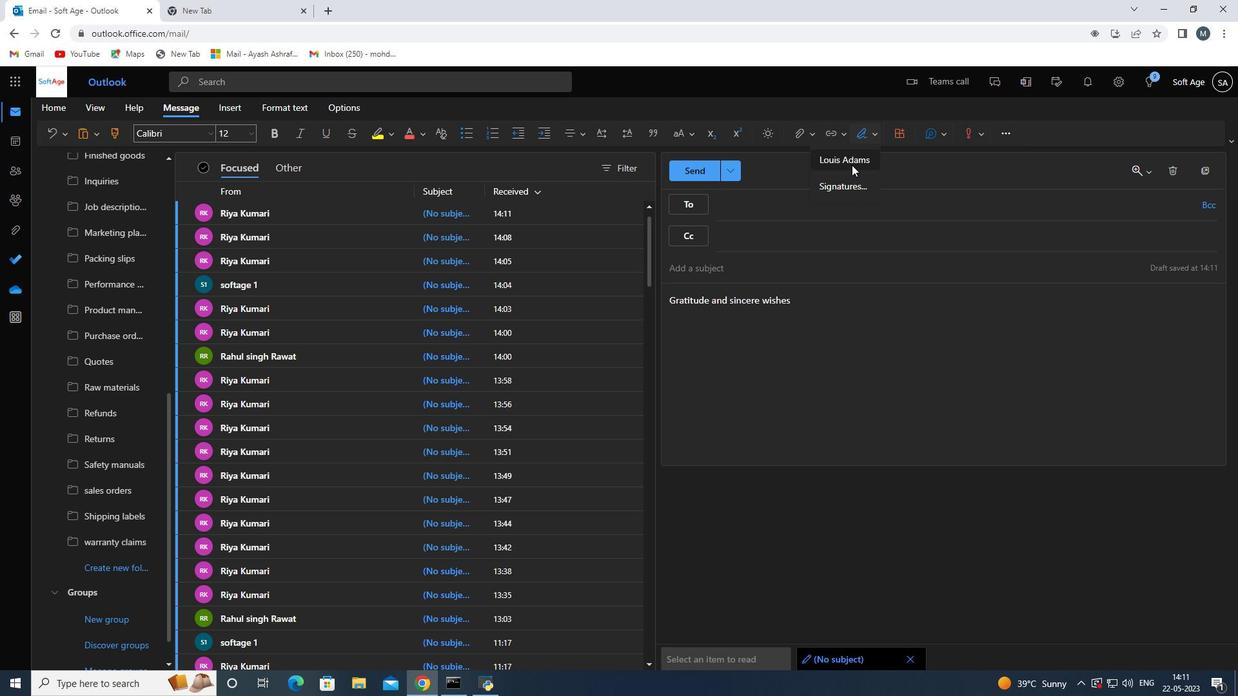 
Action: Mouse pressed left at (852, 163)
Screenshot: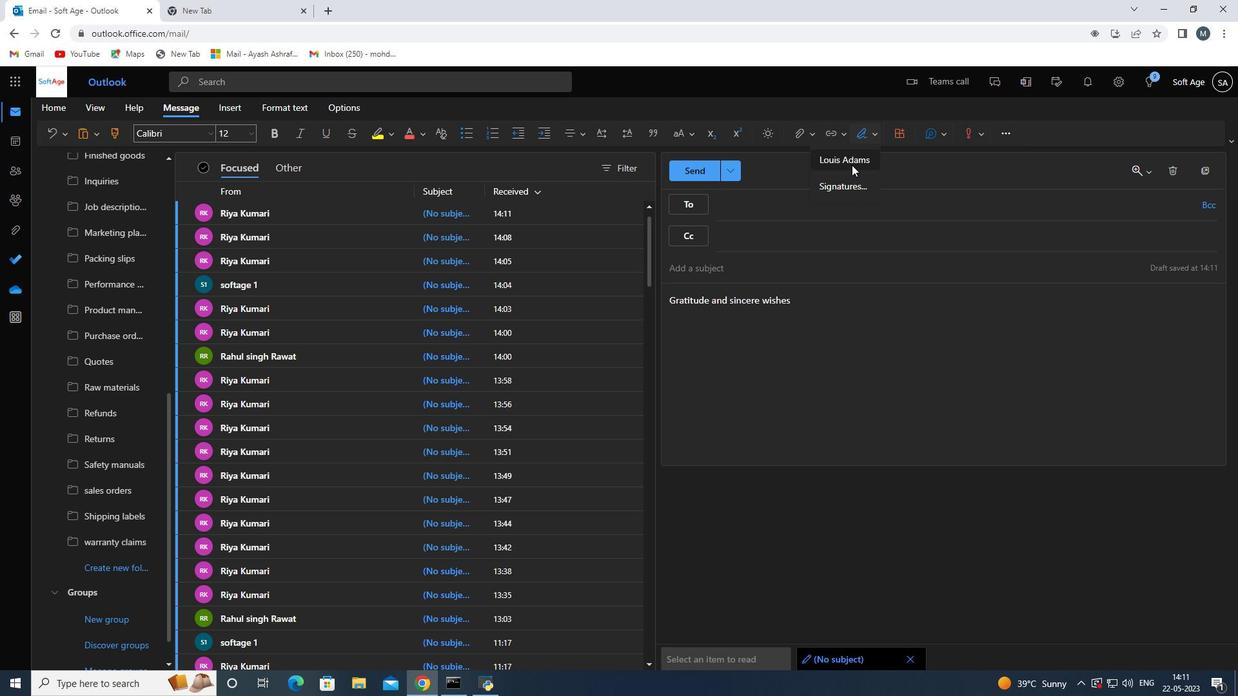 
Action: Mouse moved to (721, 208)
Screenshot: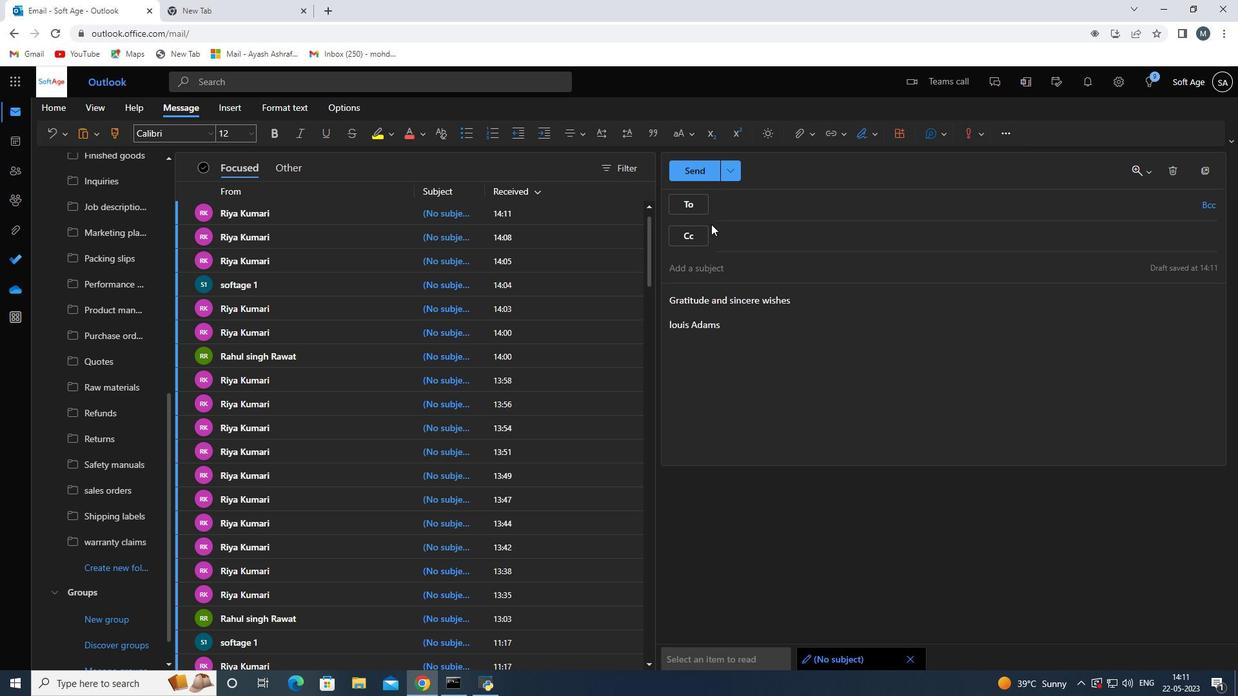 
Action: Mouse pressed left at (721, 208)
Screenshot: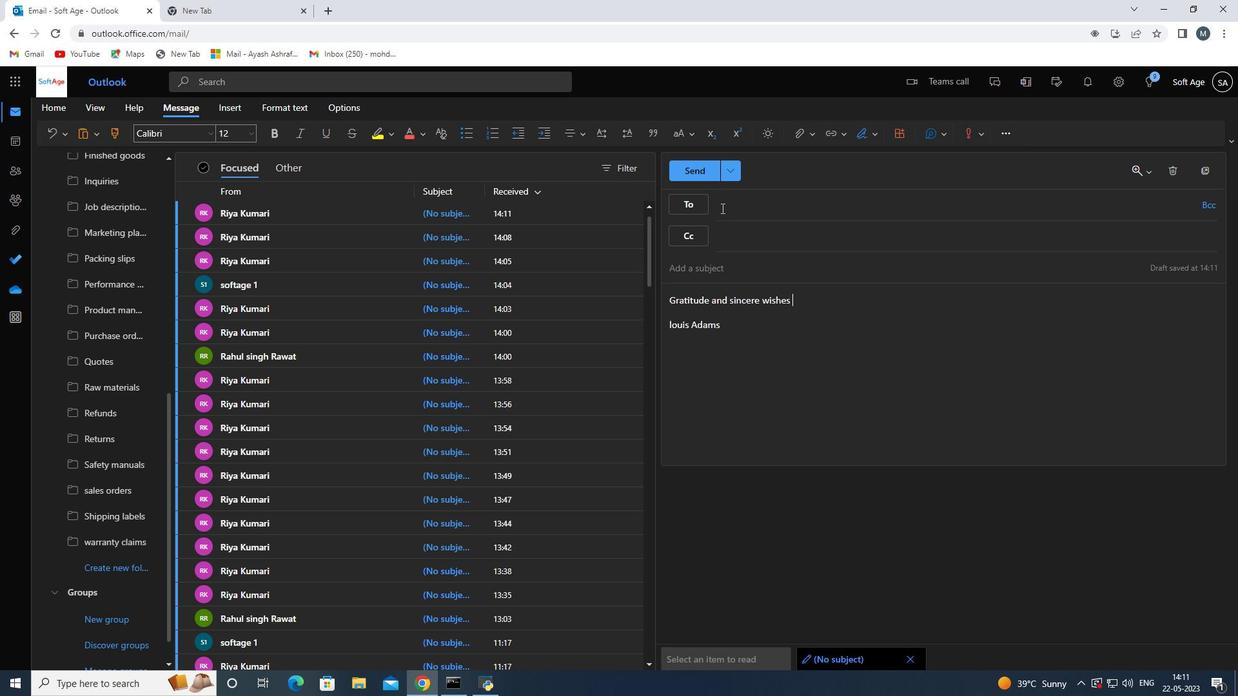 
Action: Key pressed <Key.shift>Softage.3<Key.shift><Key.shift>#<Key.backspace><Key.shift><Key.shift><Key.shift><Key.shift><Key.shift><Key.shift>@softage.net
Screenshot: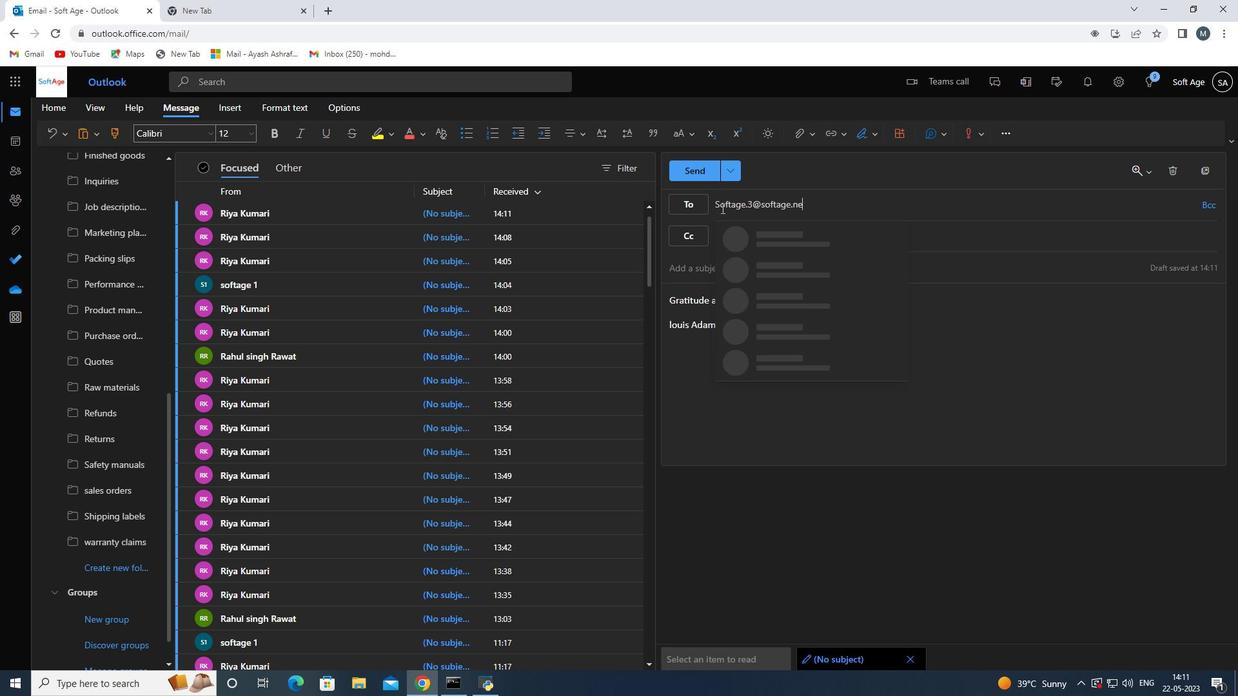 
Action: Mouse moved to (743, 241)
Screenshot: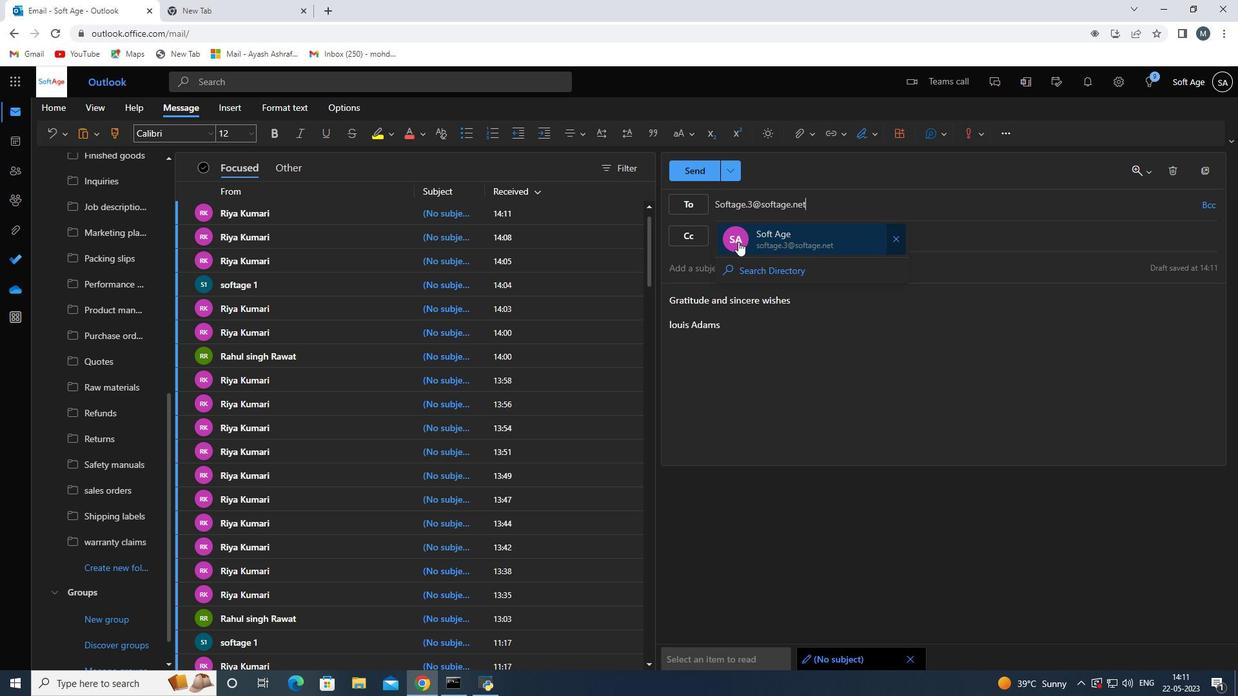 
Action: Mouse pressed left at (743, 241)
Screenshot: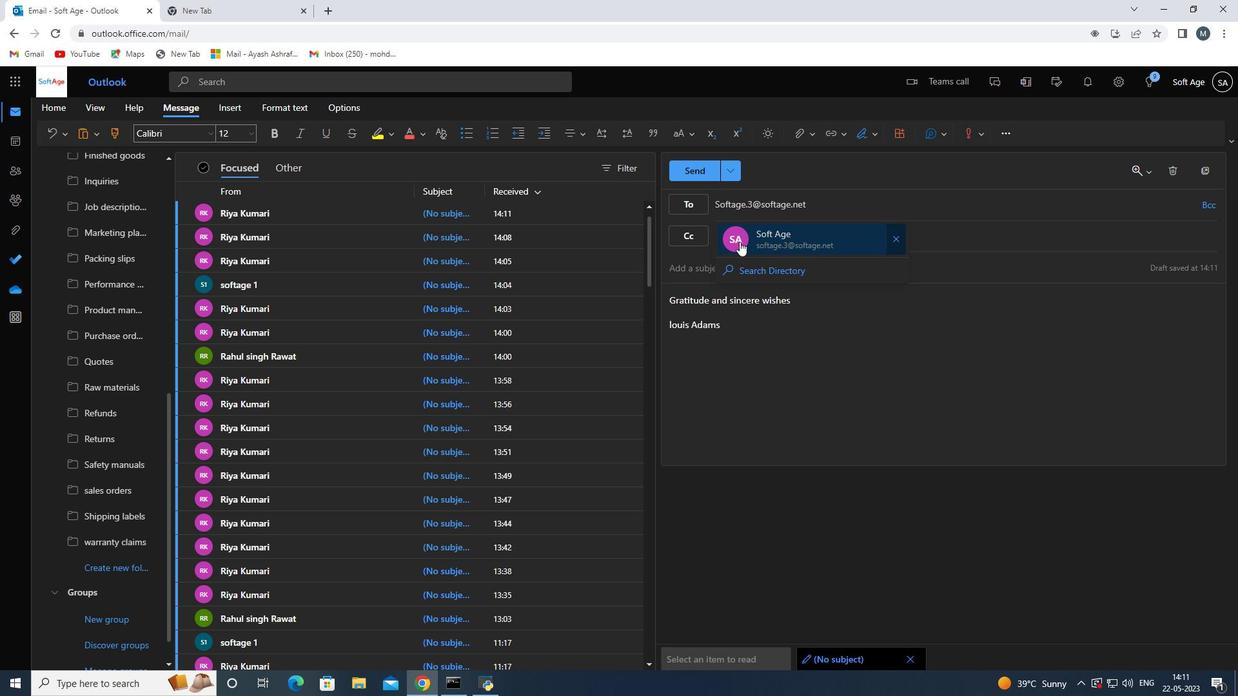 
Action: Mouse moved to (790, 337)
Screenshot: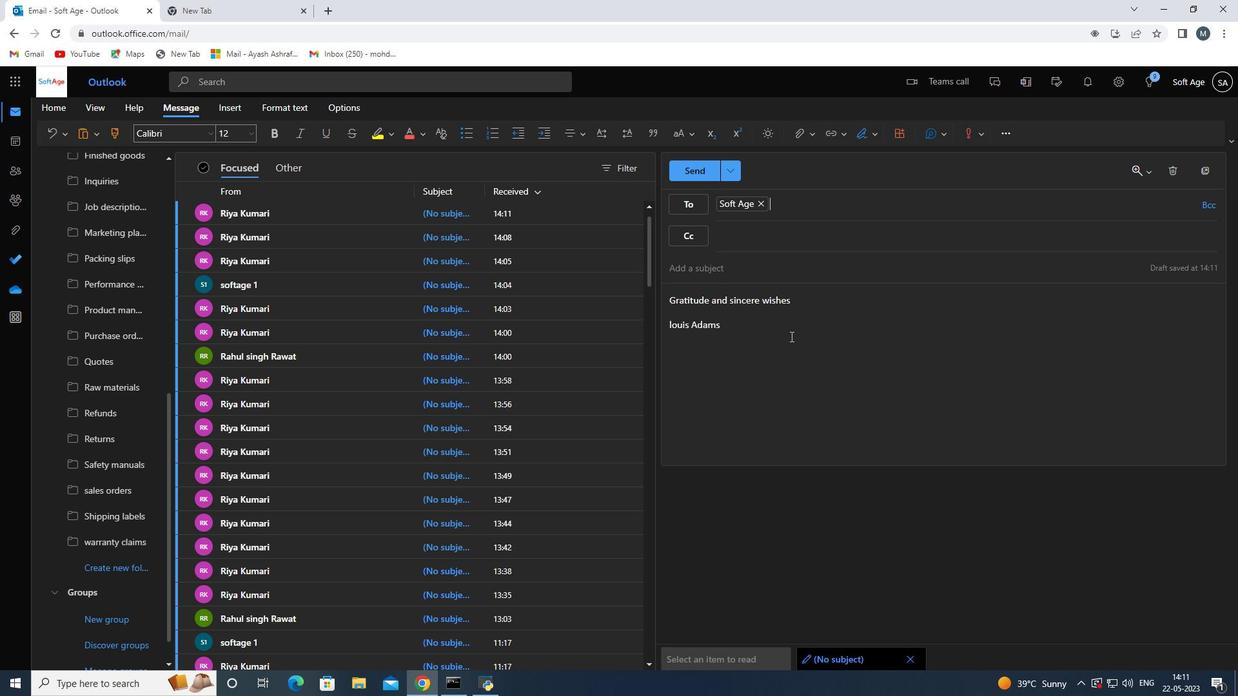 
Action: Mouse pressed left at (790, 337)
Screenshot: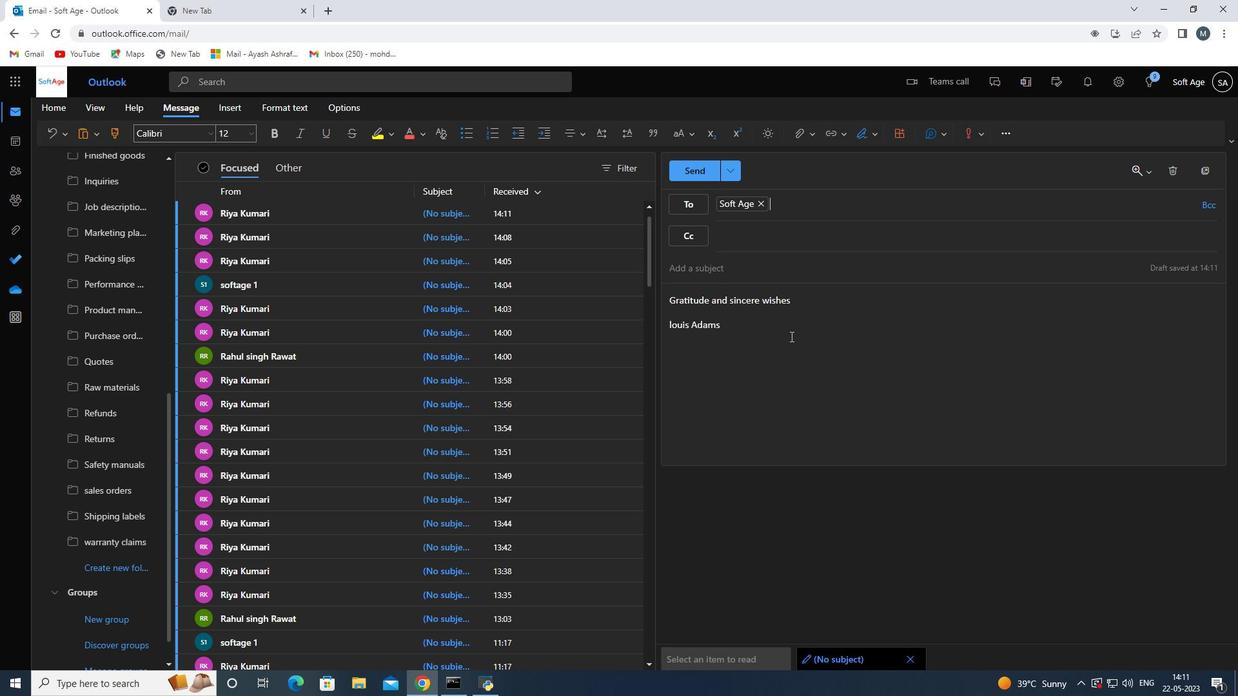 
Action: Mouse moved to (673, 329)
Screenshot: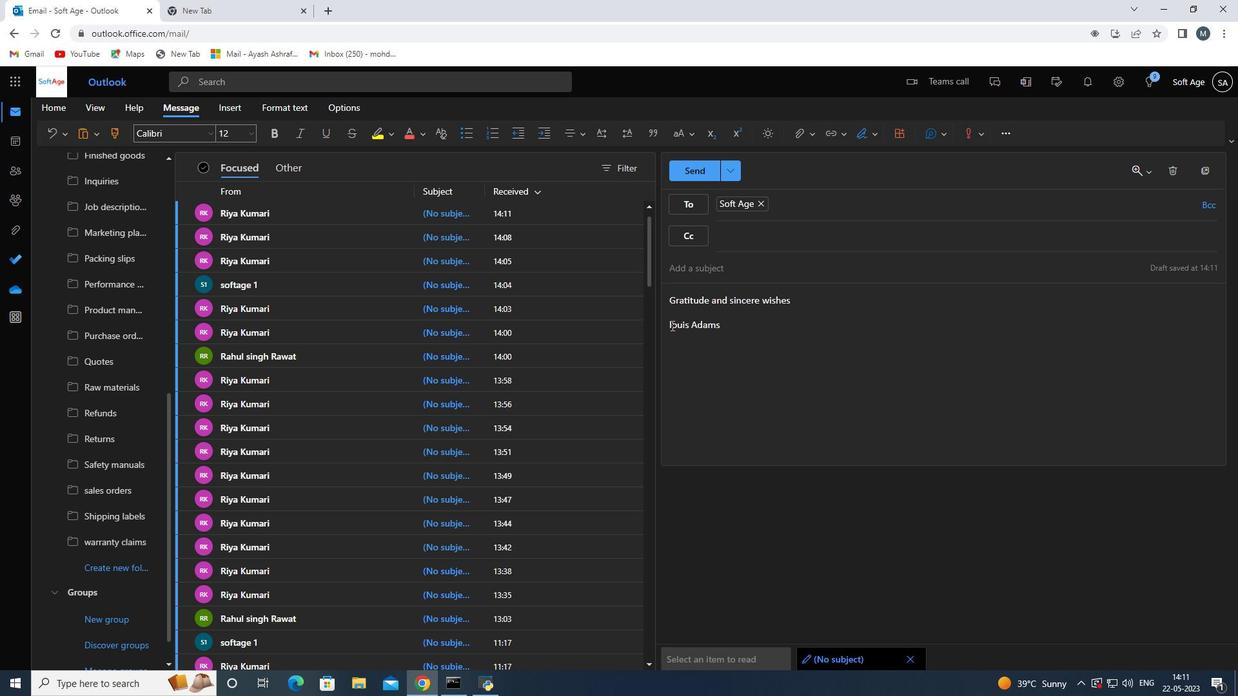 
Action: Mouse pressed left at (673, 329)
Screenshot: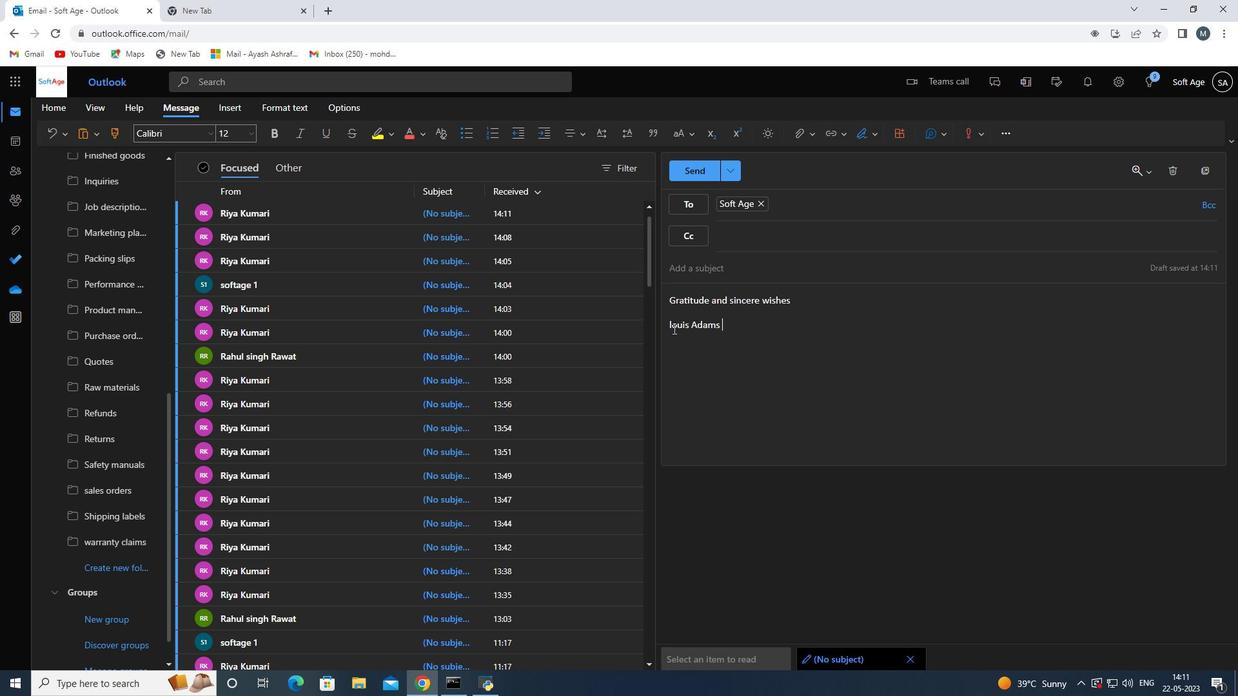 
Action: Key pressed <Key.backspace><Key.shift>L
Screenshot: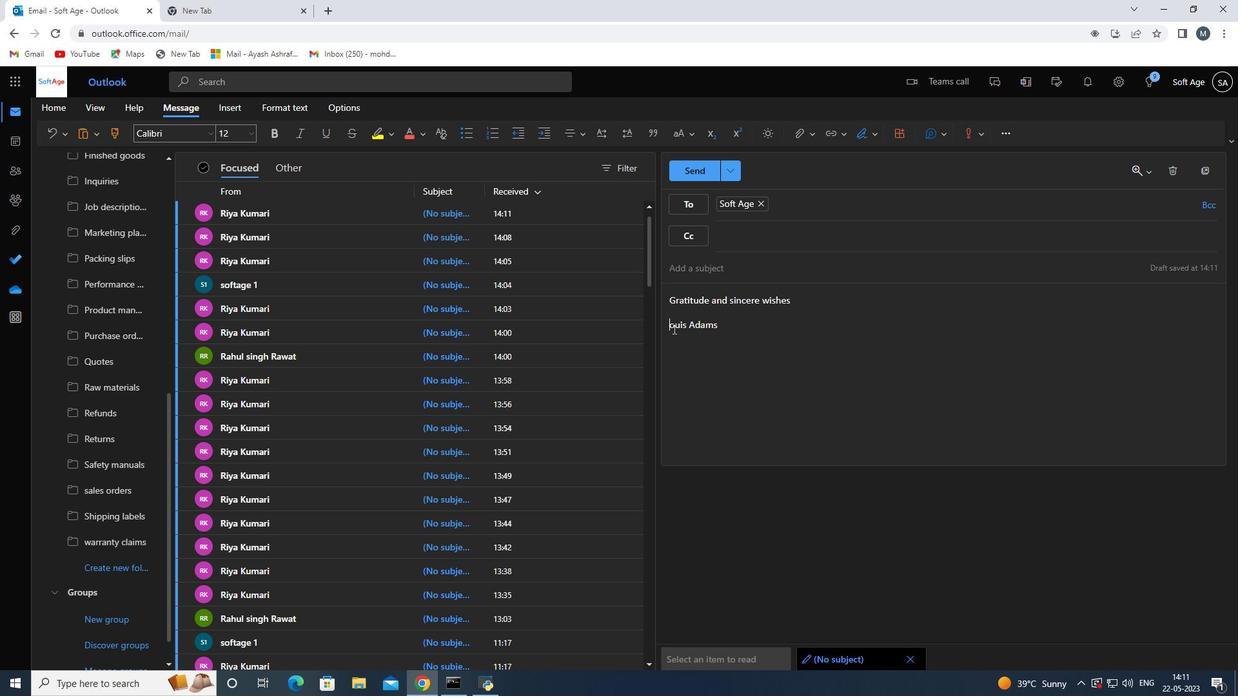
Action: Mouse moved to (132, 569)
Screenshot: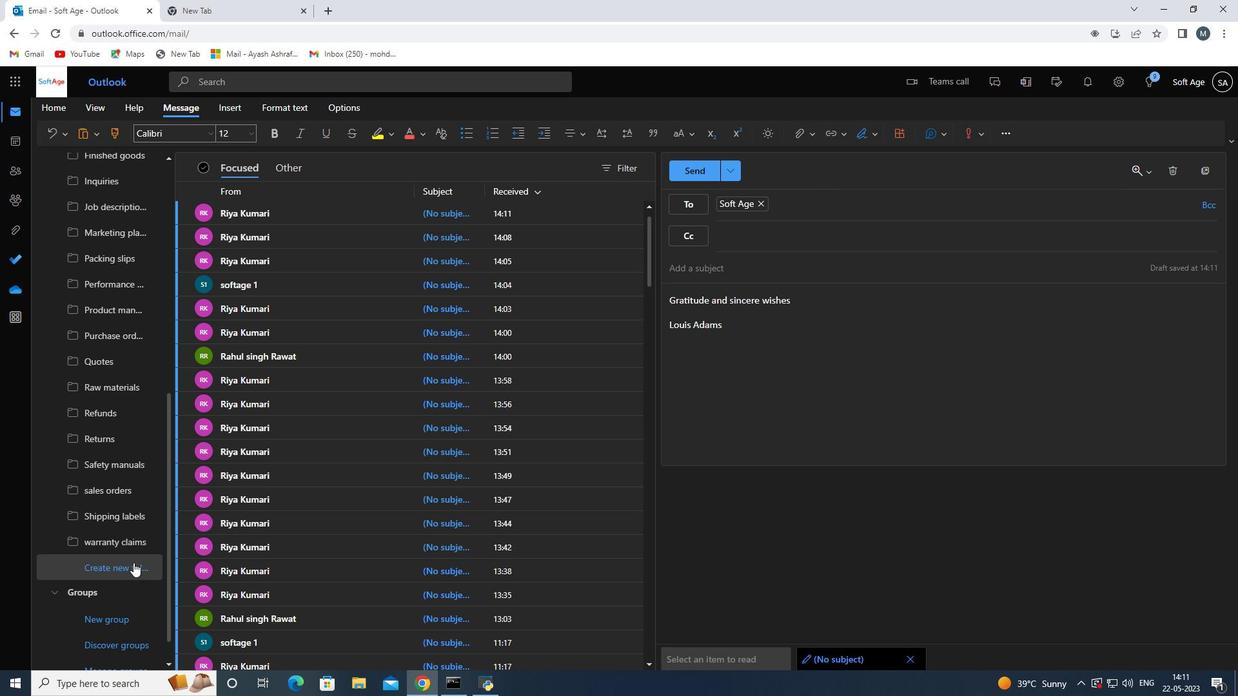 
Action: Mouse pressed left at (132, 569)
Screenshot: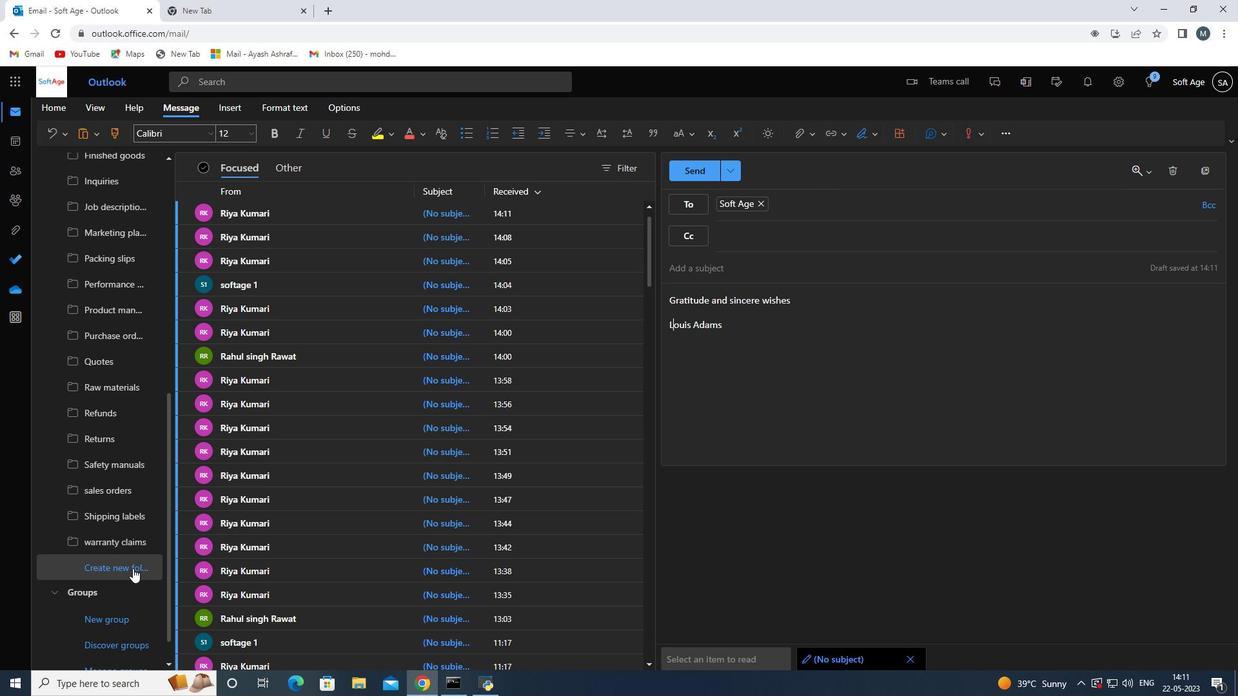 
Action: Mouse moved to (74, 570)
Screenshot: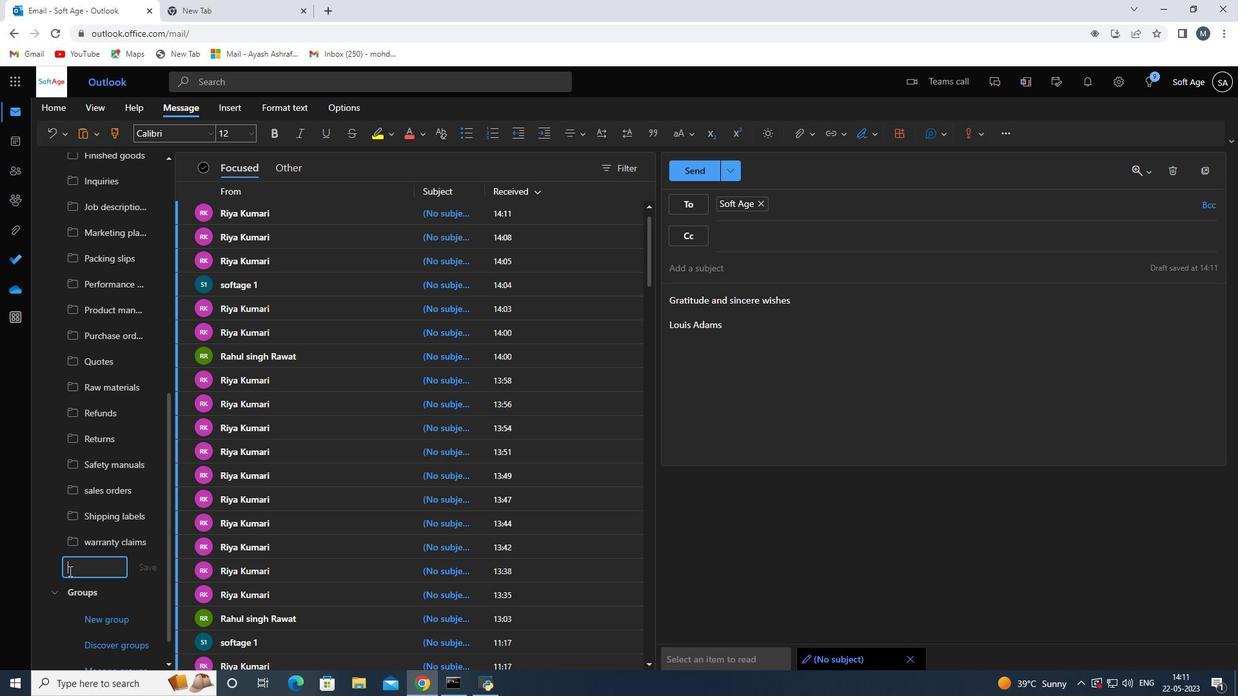 
Action: Mouse pressed left at (74, 570)
Screenshot: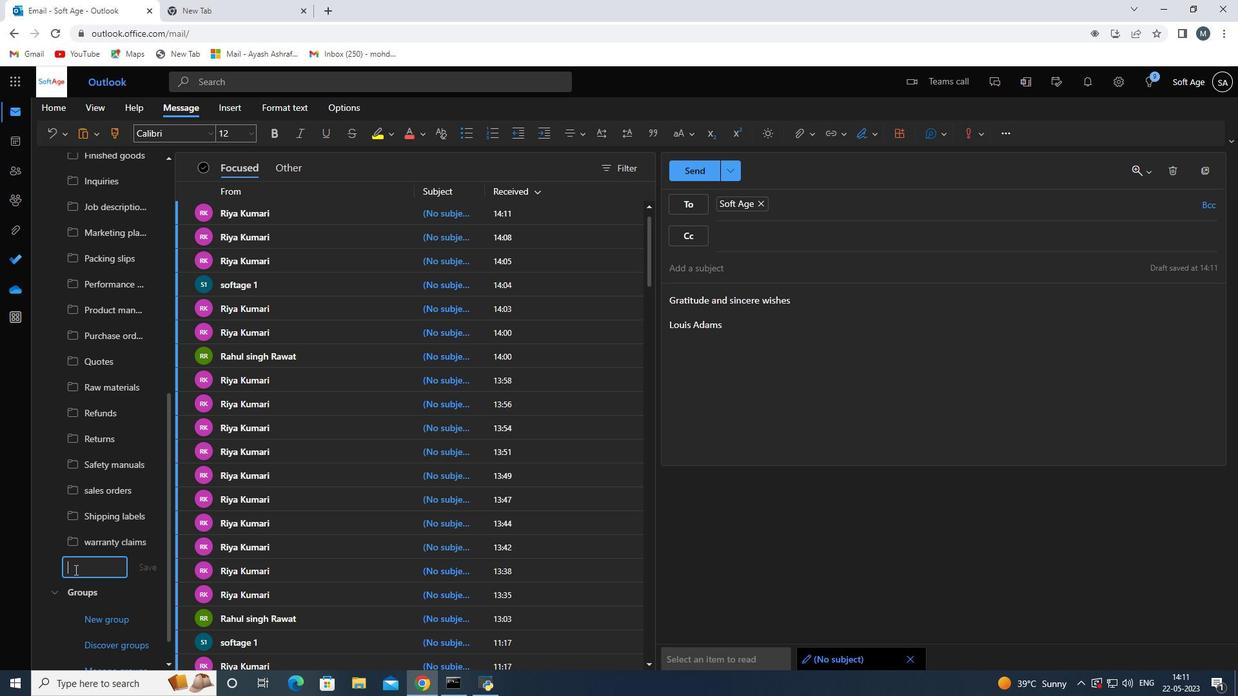 
Action: Key pressed <Key.shift>Sales<Key.space>forecasts<Key.space>
Screenshot: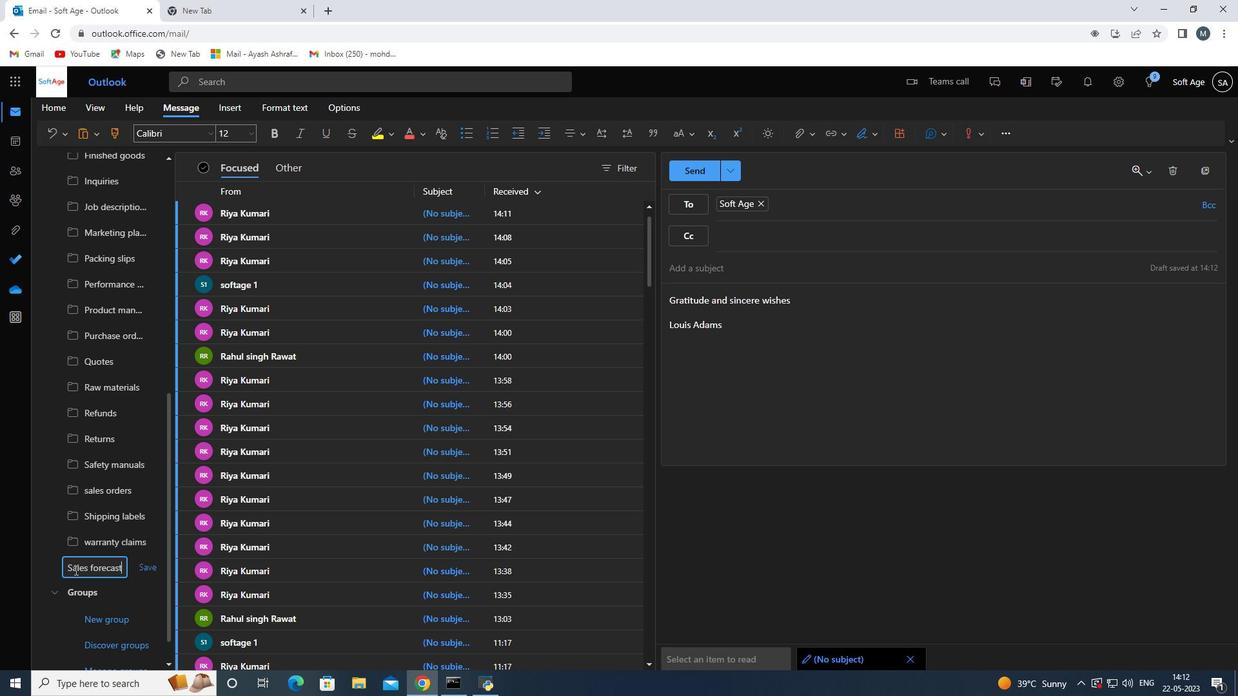 
Action: Mouse moved to (150, 569)
Screenshot: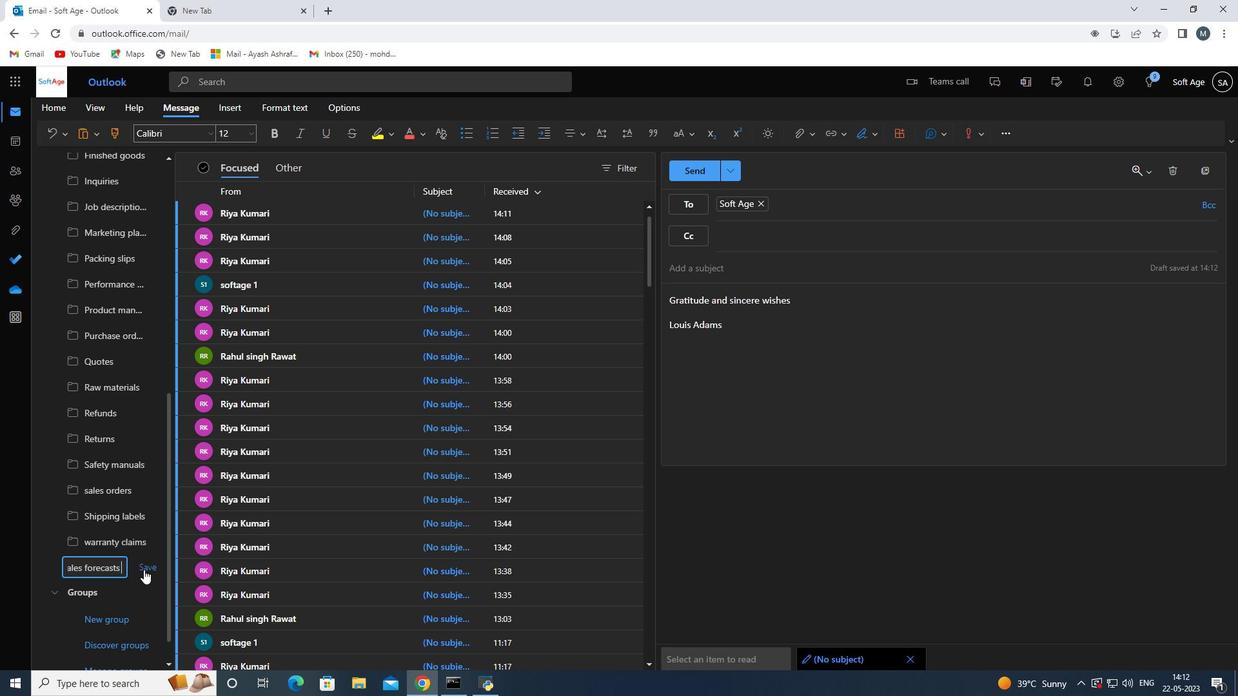 
Action: Mouse pressed left at (150, 569)
Screenshot: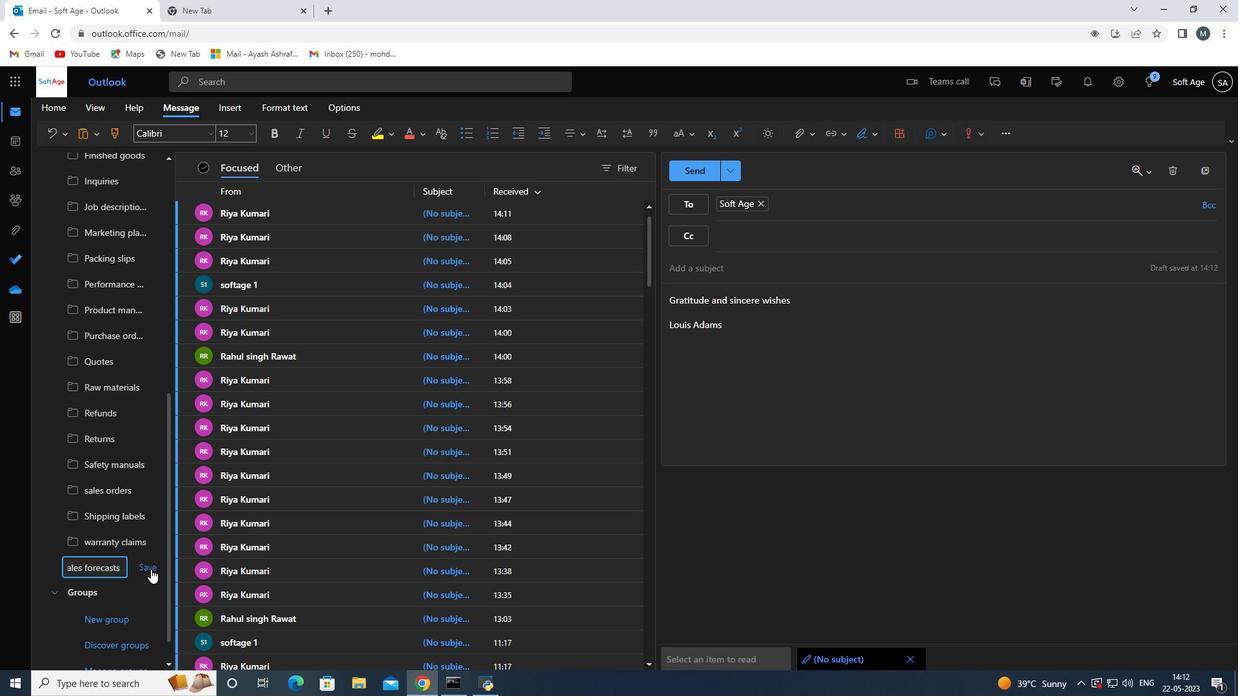 
Action: Mouse moved to (664, 490)
Screenshot: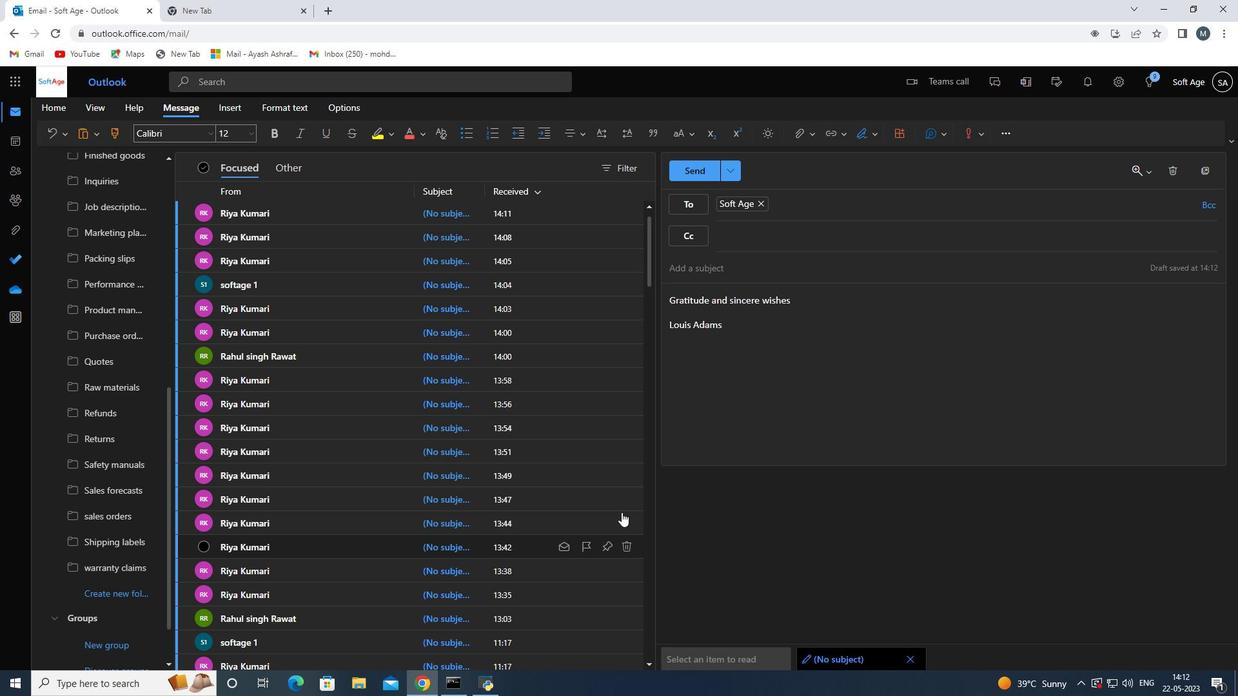 
Action: Mouse scrolled (664, 490) with delta (0, 0)
Screenshot: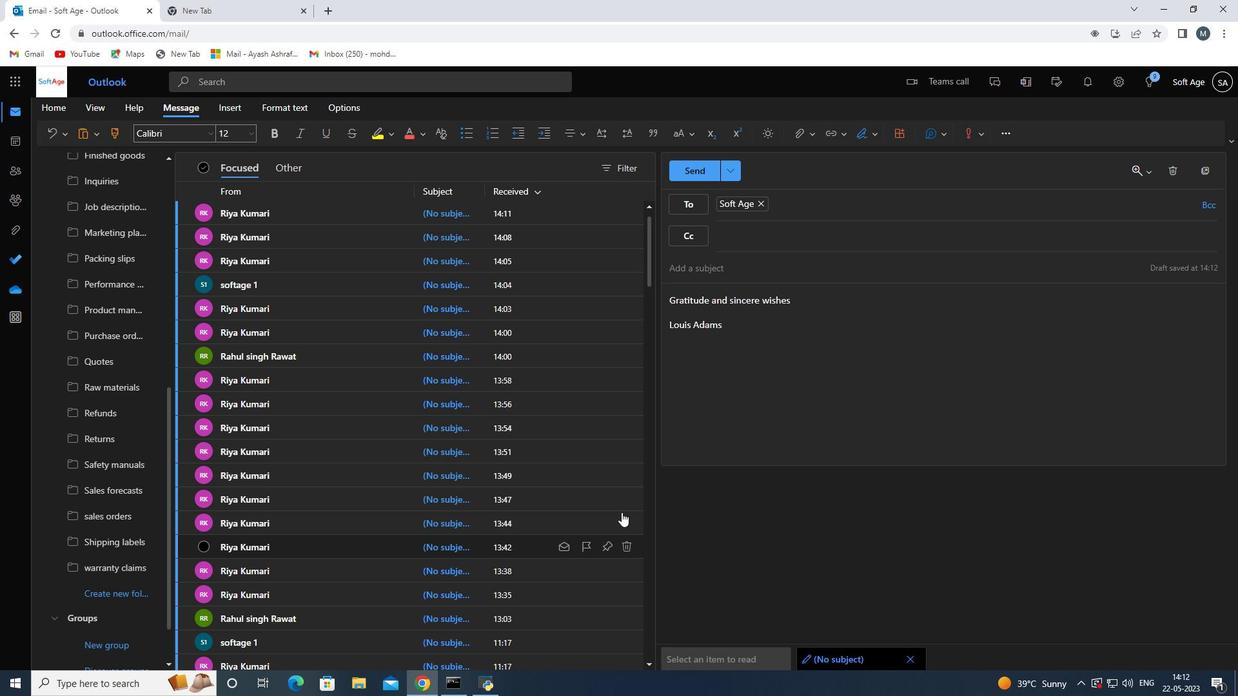 
Action: Mouse moved to (665, 489)
Screenshot: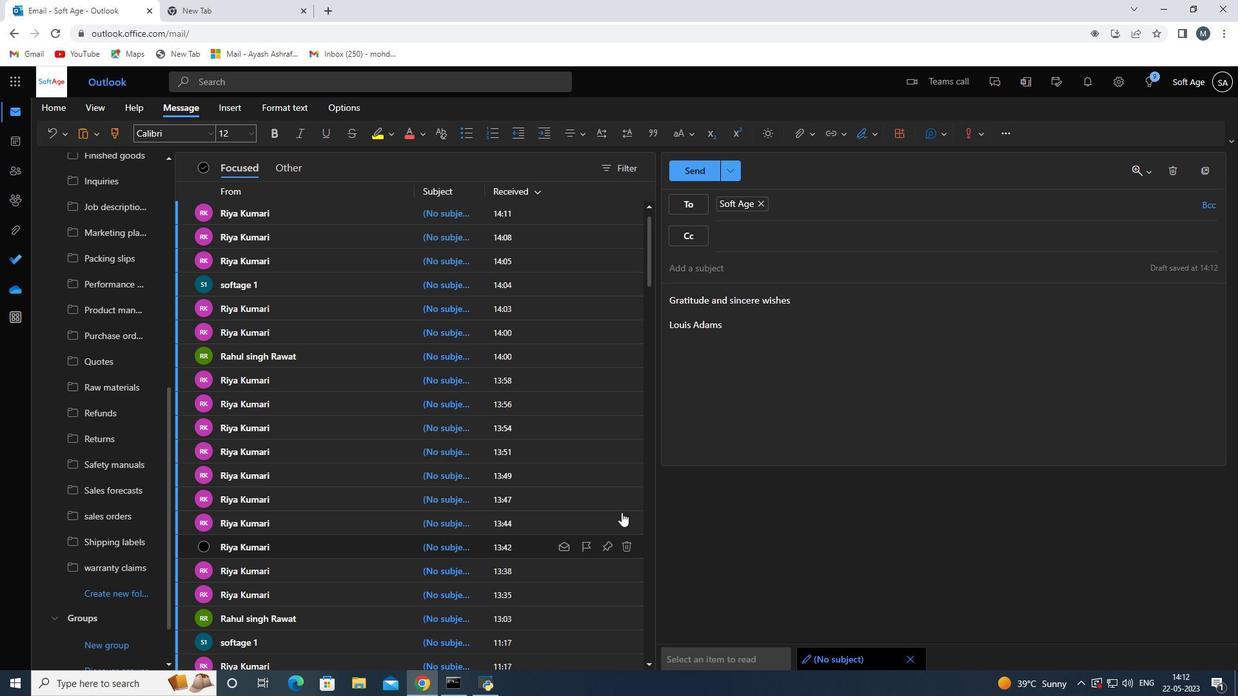 
Action: Mouse scrolled (665, 489) with delta (0, 0)
Screenshot: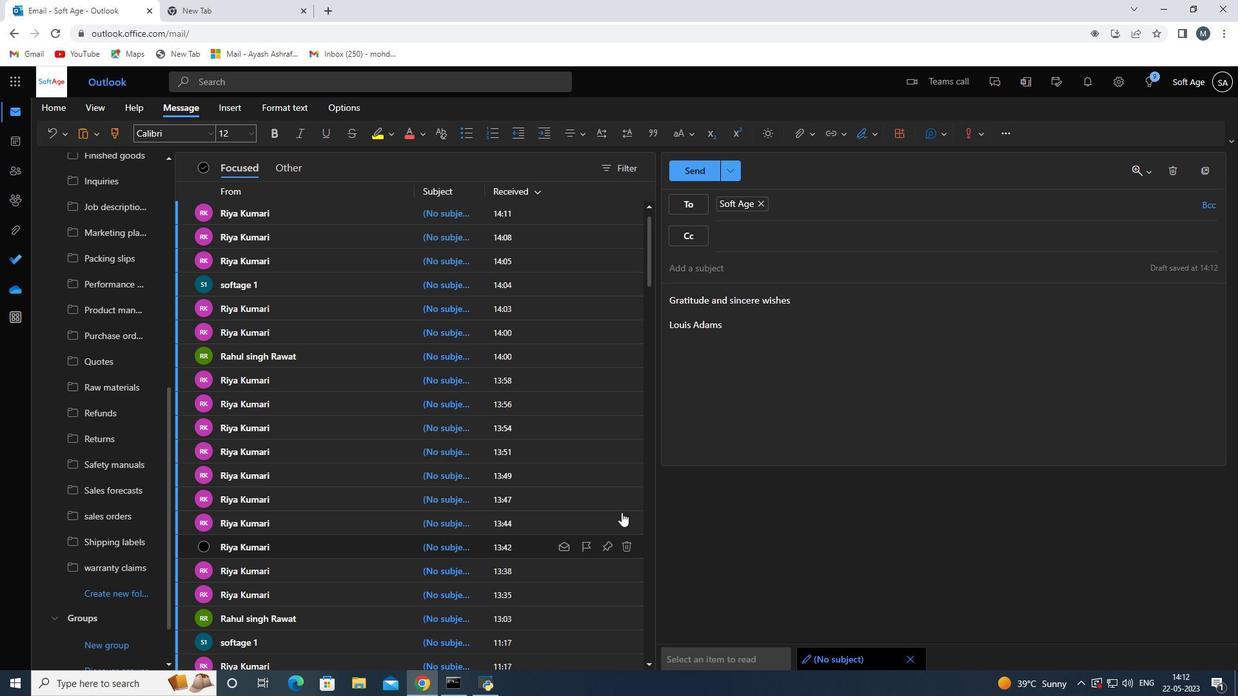 
Action: Mouse scrolled (665, 489) with delta (0, 0)
Screenshot: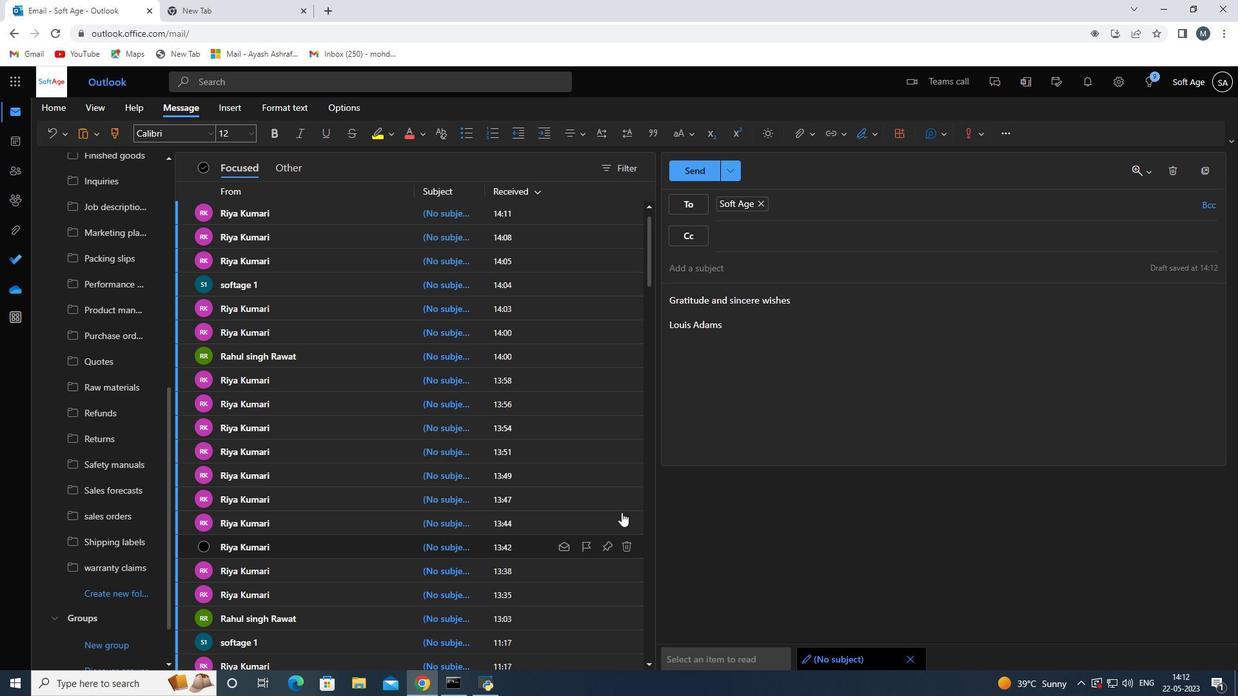 
Action: Mouse scrolled (665, 489) with delta (0, 0)
Screenshot: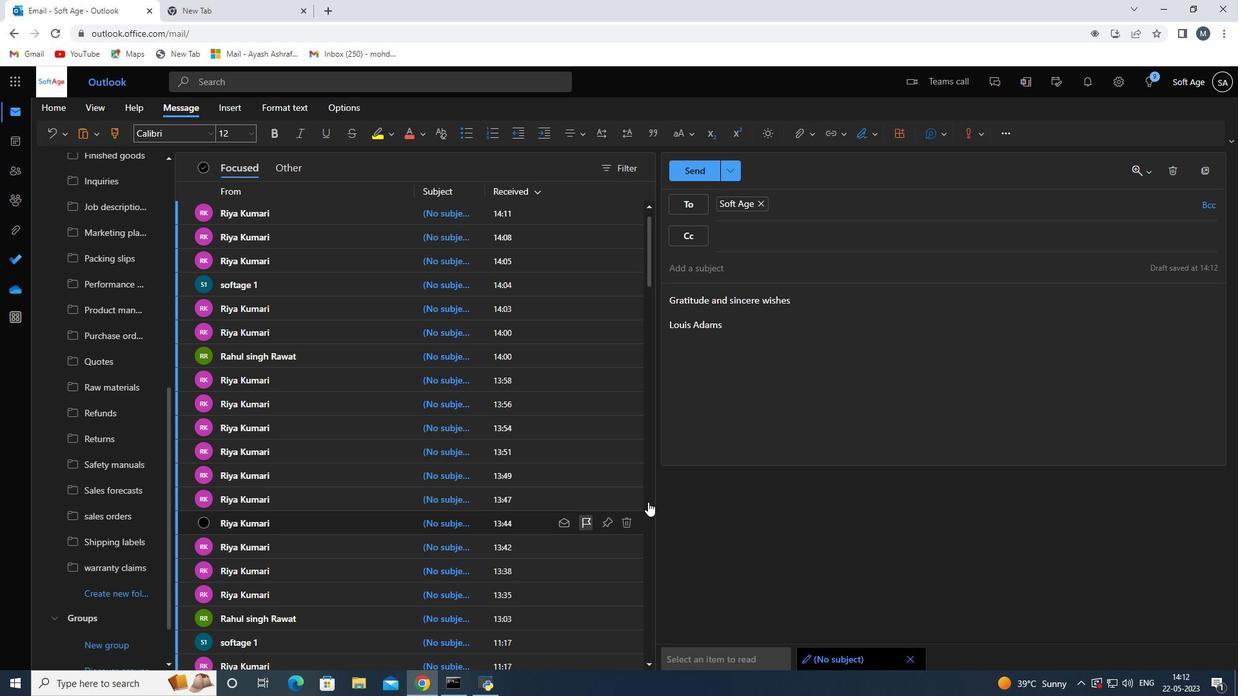 
Action: Mouse scrolled (665, 489) with delta (0, 0)
Screenshot: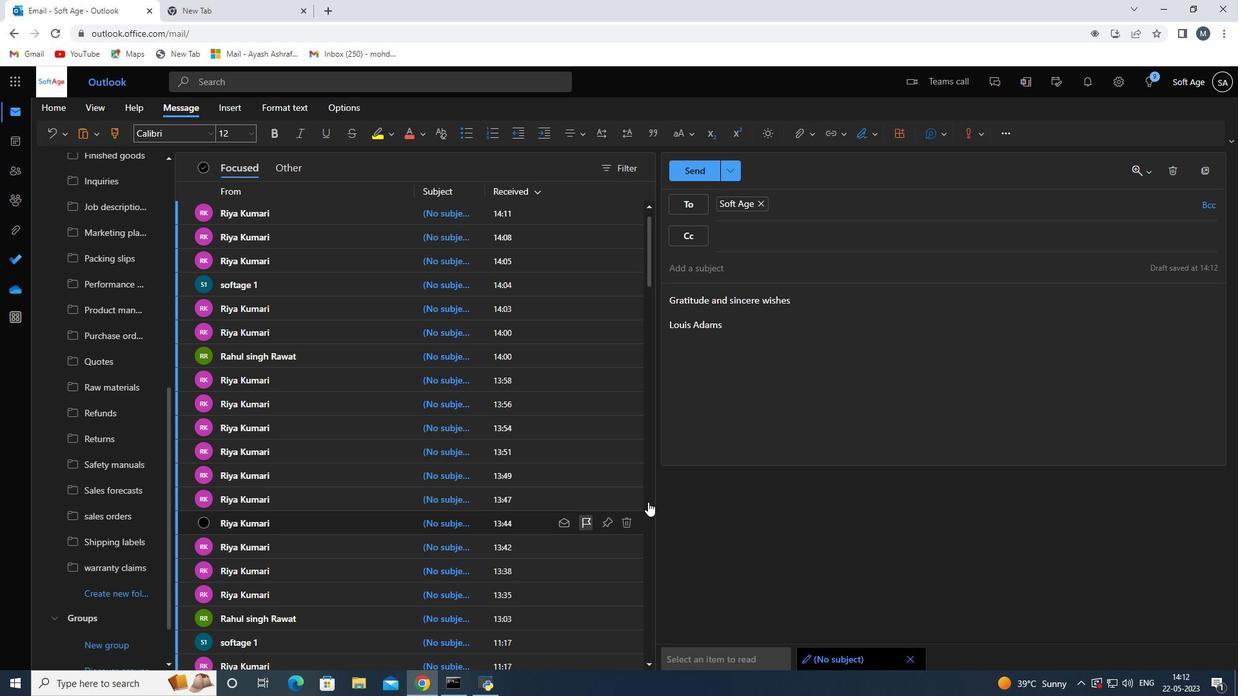 
Action: Mouse moved to (665, 489)
Screenshot: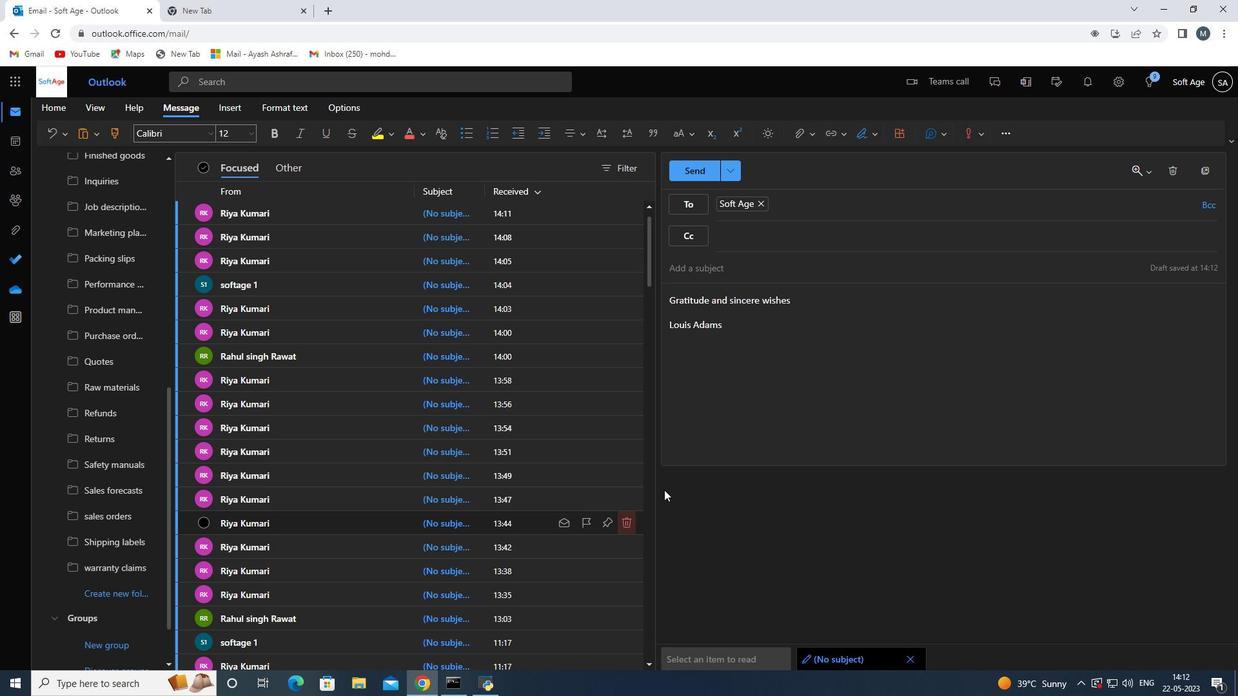 
Action: Mouse scrolled (665, 489) with delta (0, 0)
Screenshot: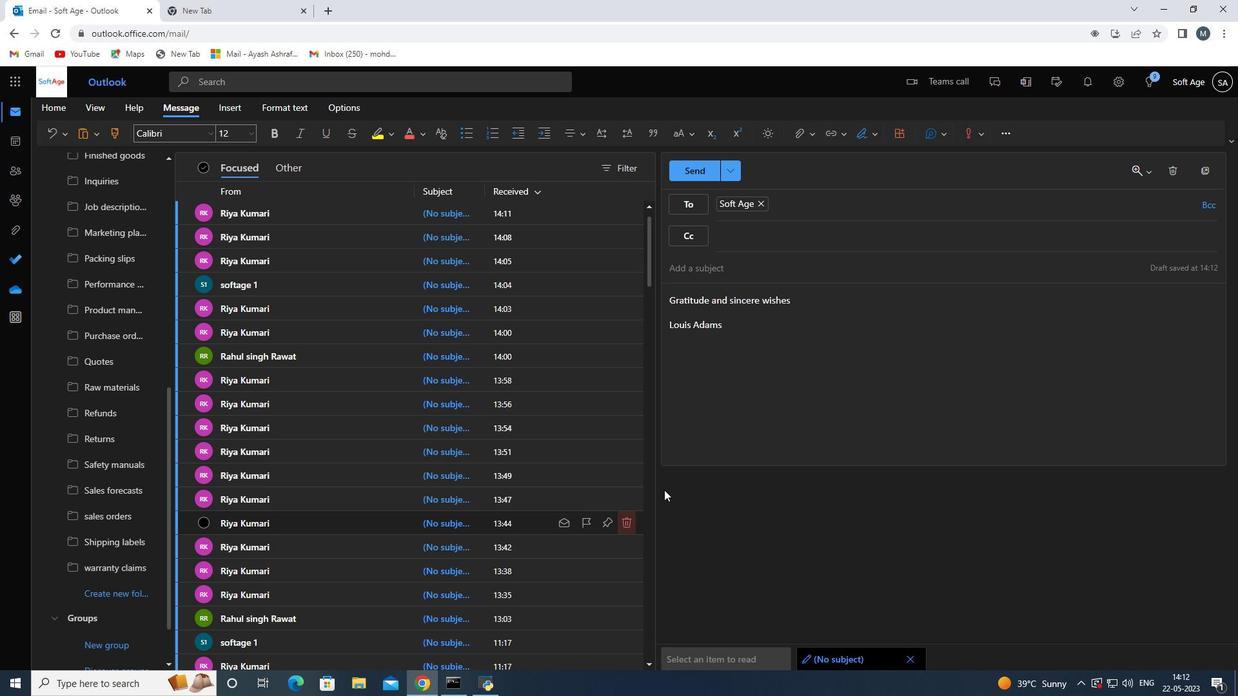 
Action: Mouse scrolled (665, 489) with delta (0, 0)
Screenshot: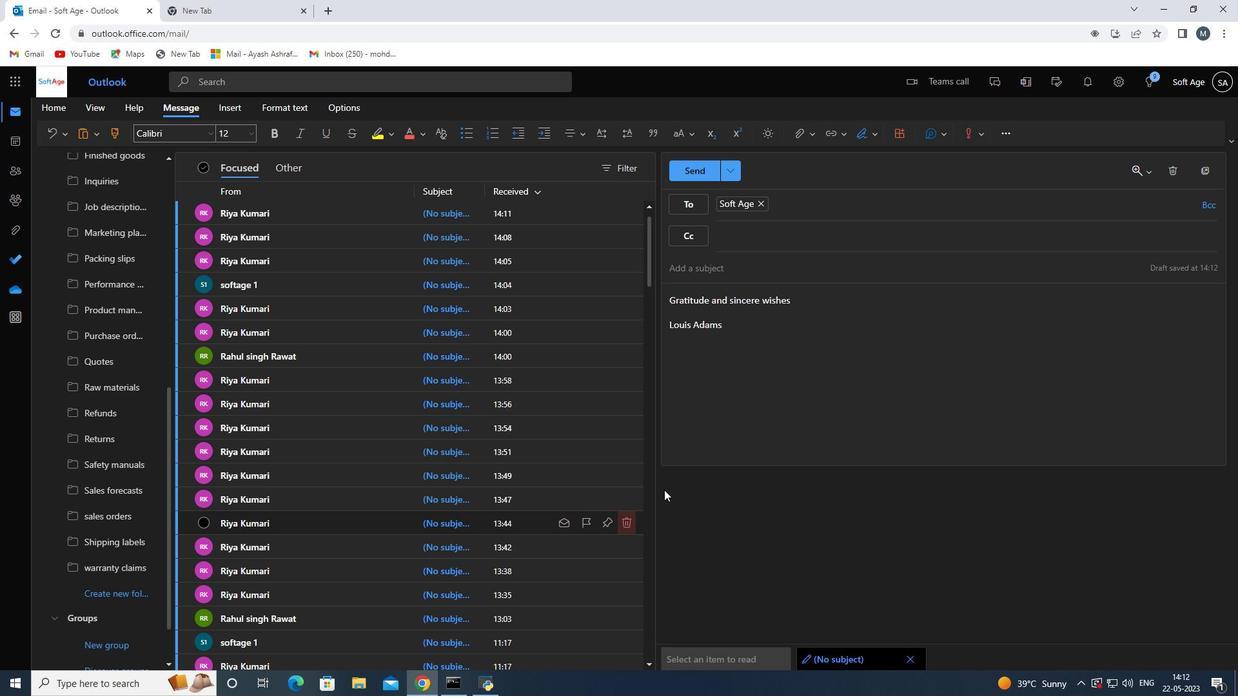 
Action: Mouse moved to (703, 175)
Screenshot: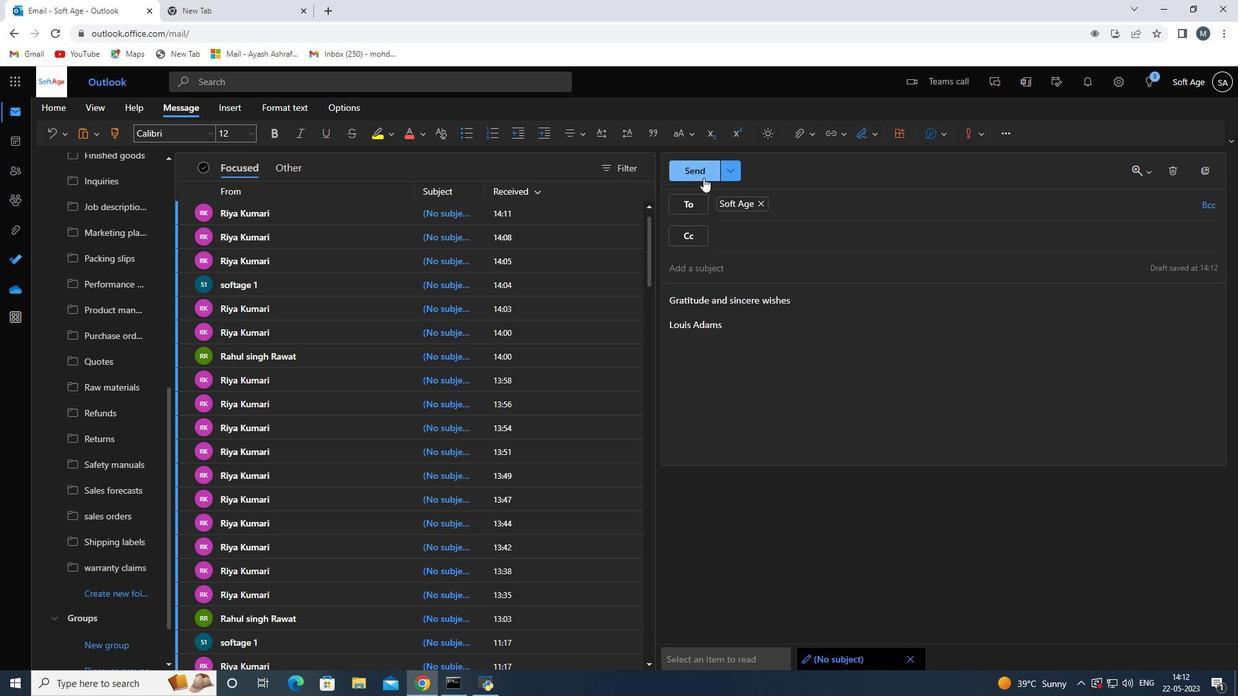 
Action: Mouse pressed left at (703, 175)
Screenshot: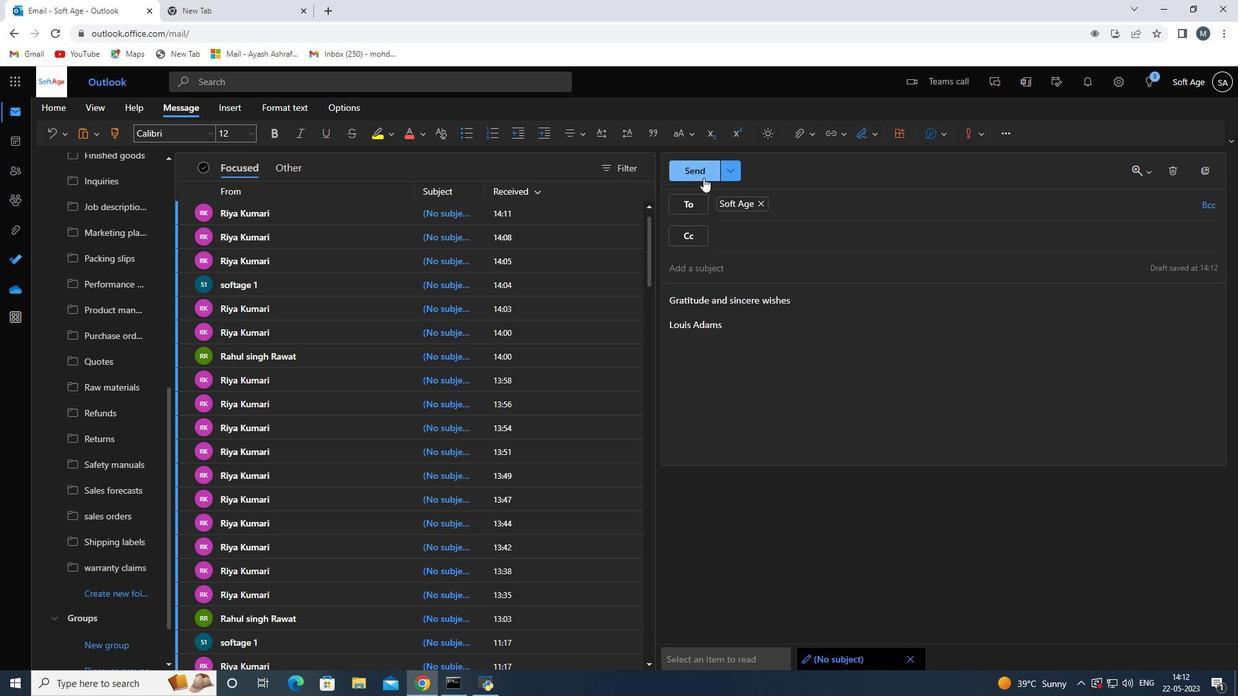 
Action: Mouse moved to (610, 401)
Screenshot: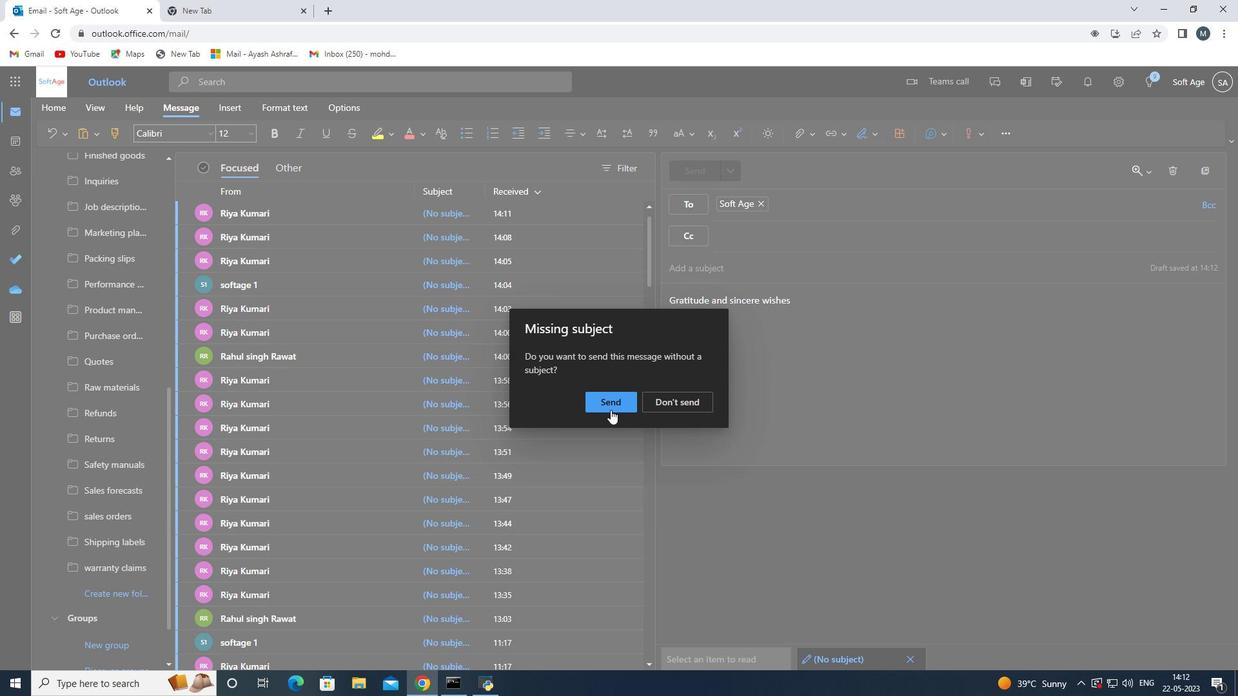 
Action: Mouse pressed left at (610, 401)
Screenshot: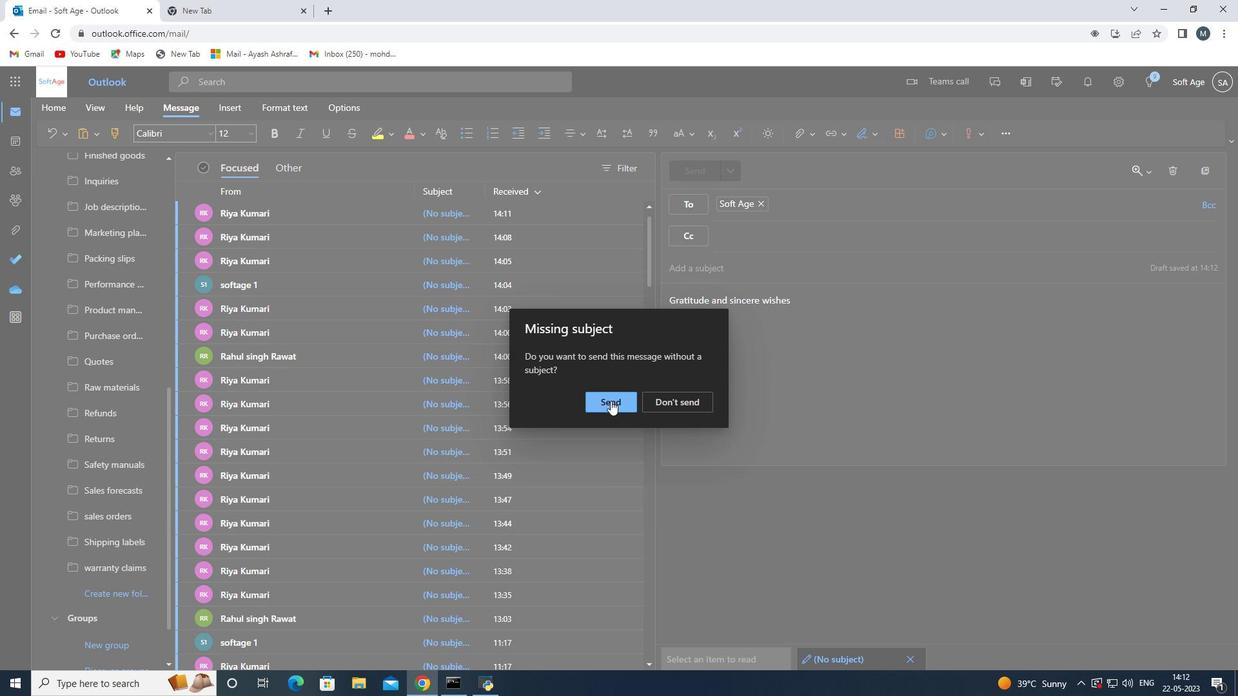 
